 Task: Look for space in Khardah, India from 9th July, 2023 to 16th July, 2023 for 2 adults, 1 child in price range Rs.8000 to Rs.16000. Place can be entire place with 2 bedrooms having 2 beds and 1 bathroom. Property type can be house, flat, guest house. Booking option can be shelf check-in. Required host language is English.
Action: Mouse moved to (465, 76)
Screenshot: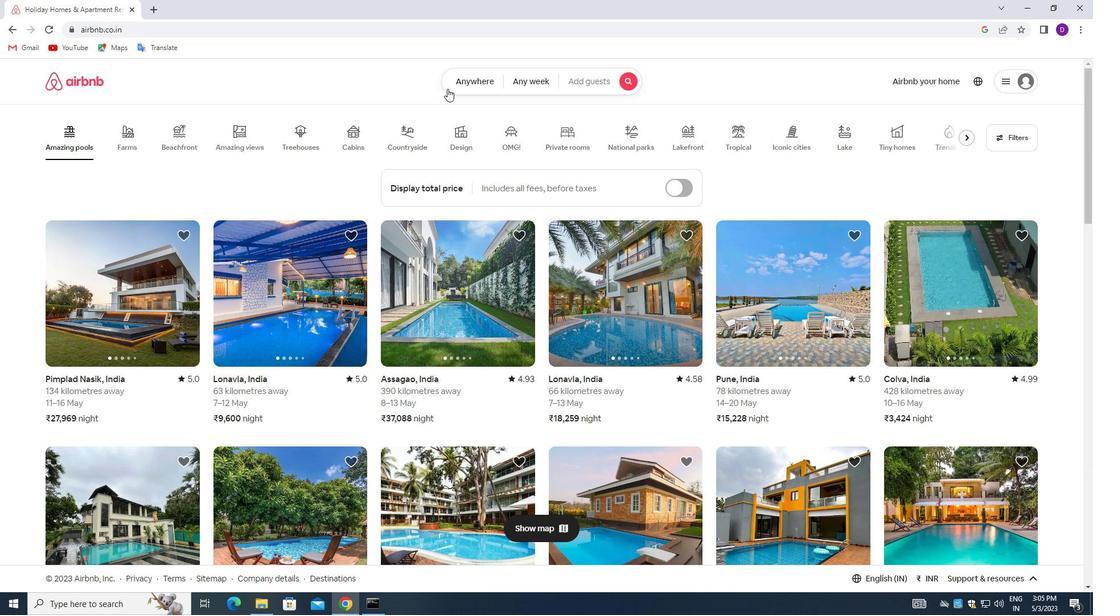 
Action: Mouse pressed left at (465, 76)
Screenshot: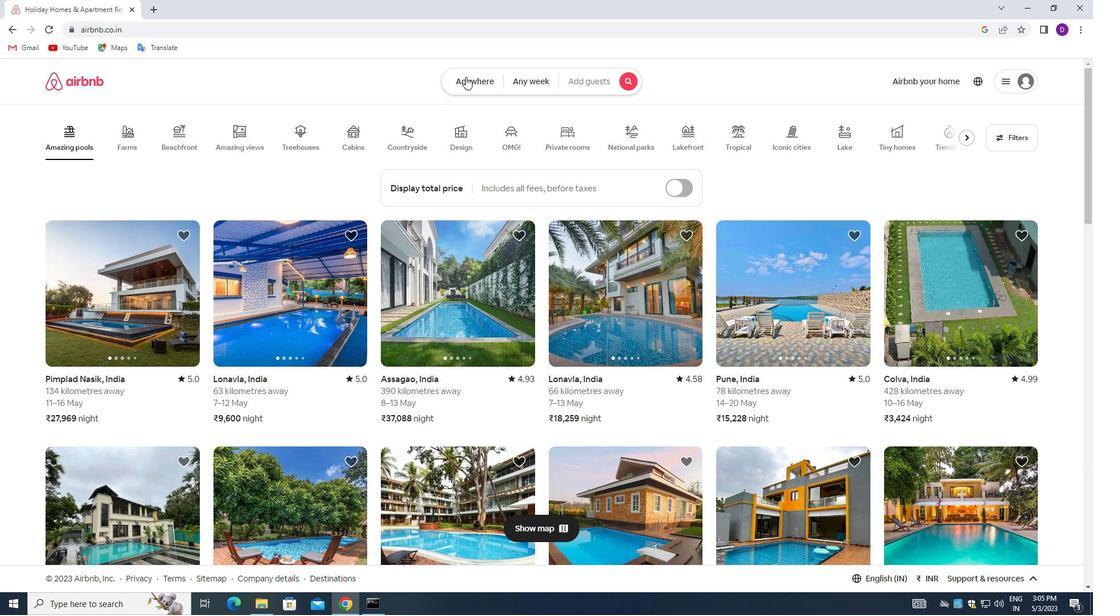 
Action: Mouse moved to (362, 129)
Screenshot: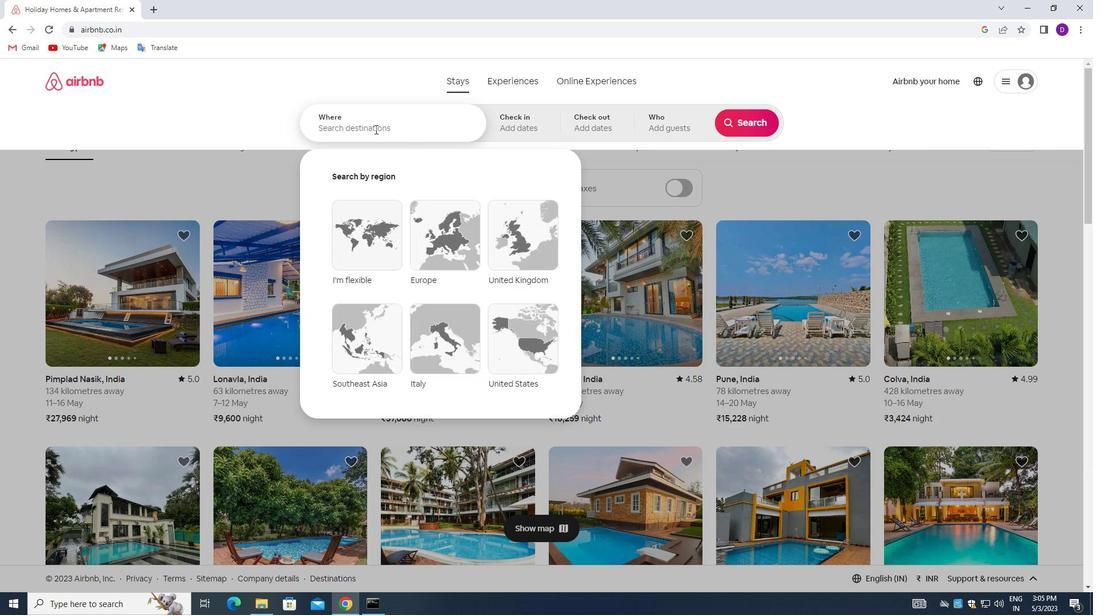 
Action: Mouse pressed left at (362, 129)
Screenshot: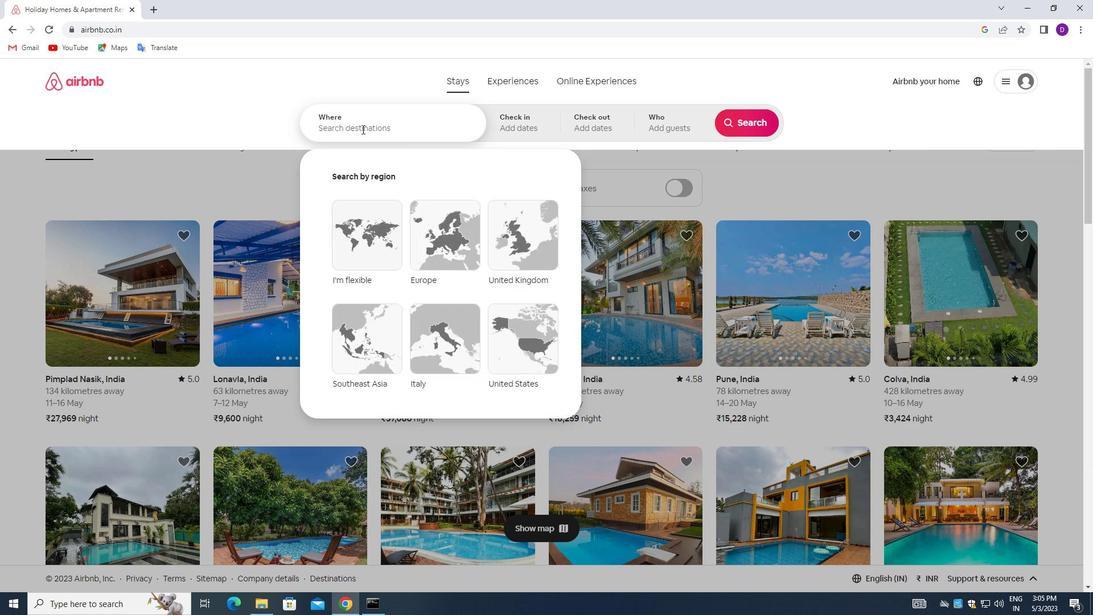
Action: Mouse moved to (250, 109)
Screenshot: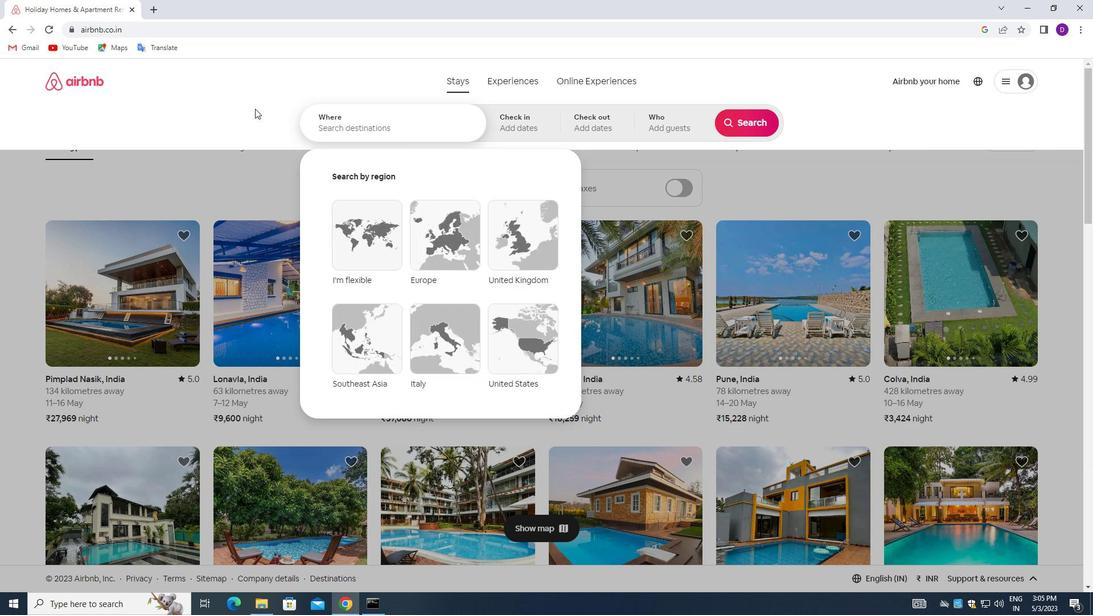
Action: Key pressed <Key.shift>KHARDAH,<Key.space><Key.shift>INDIA<Key.enter>
Screenshot: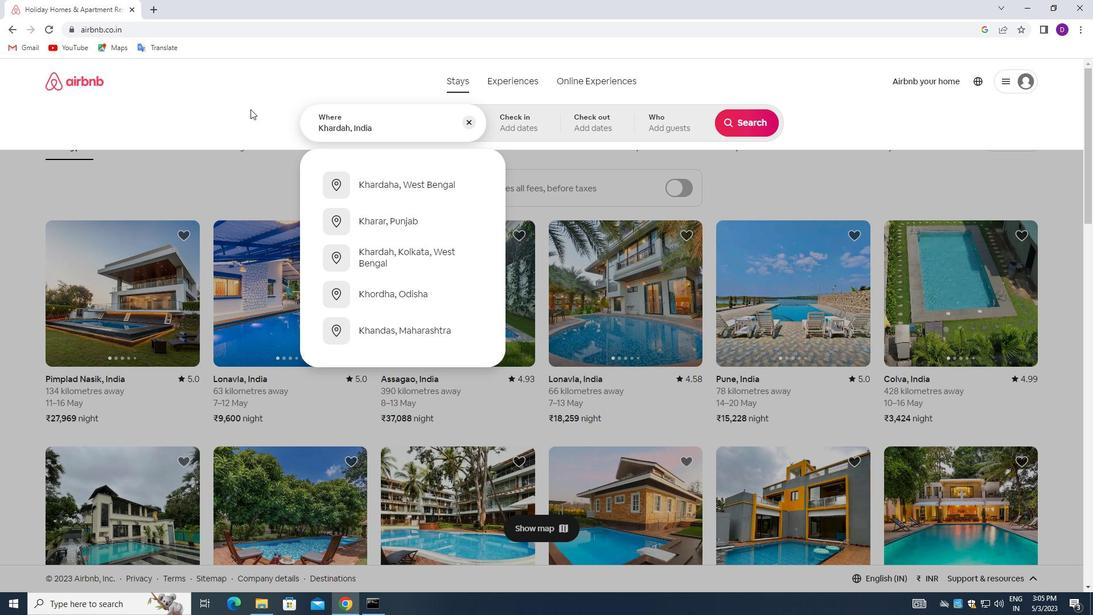
Action: Mouse moved to (740, 215)
Screenshot: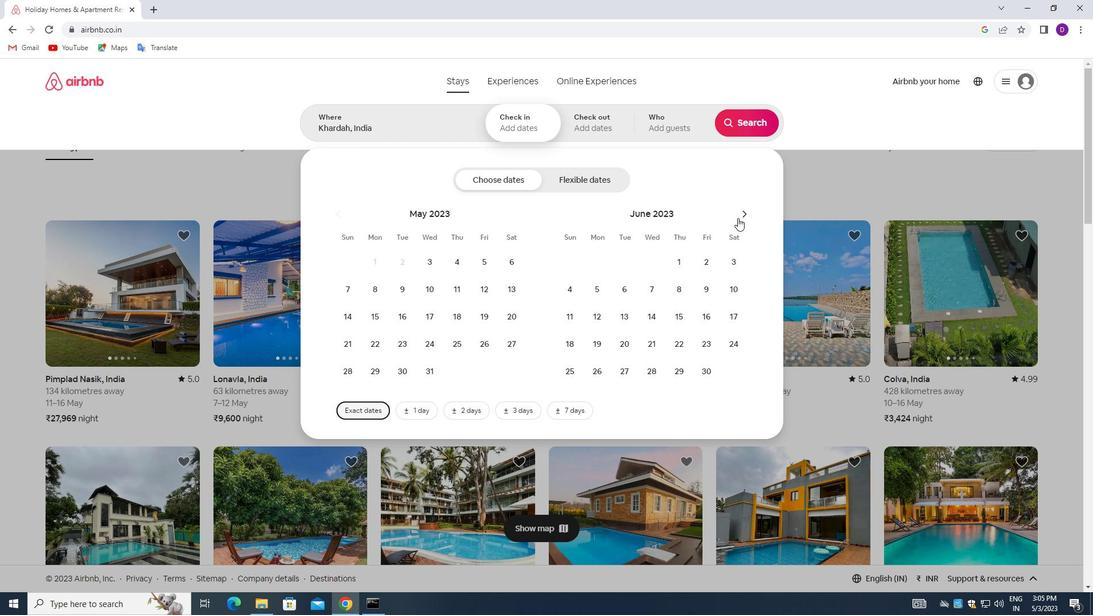 
Action: Mouse pressed left at (740, 215)
Screenshot: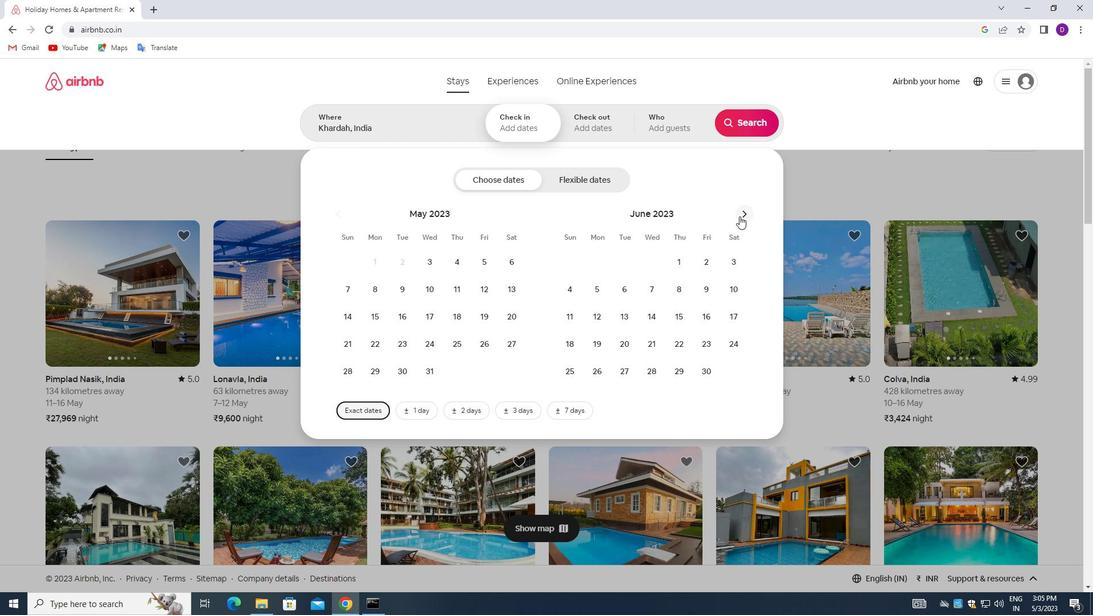 
Action: Mouse moved to (573, 313)
Screenshot: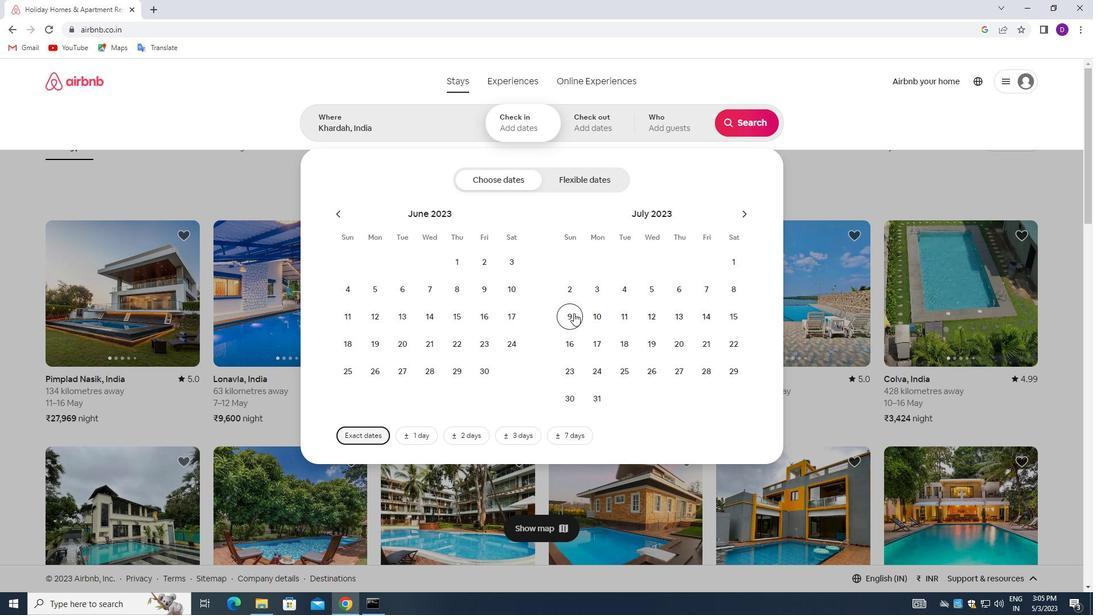 
Action: Mouse pressed left at (573, 313)
Screenshot: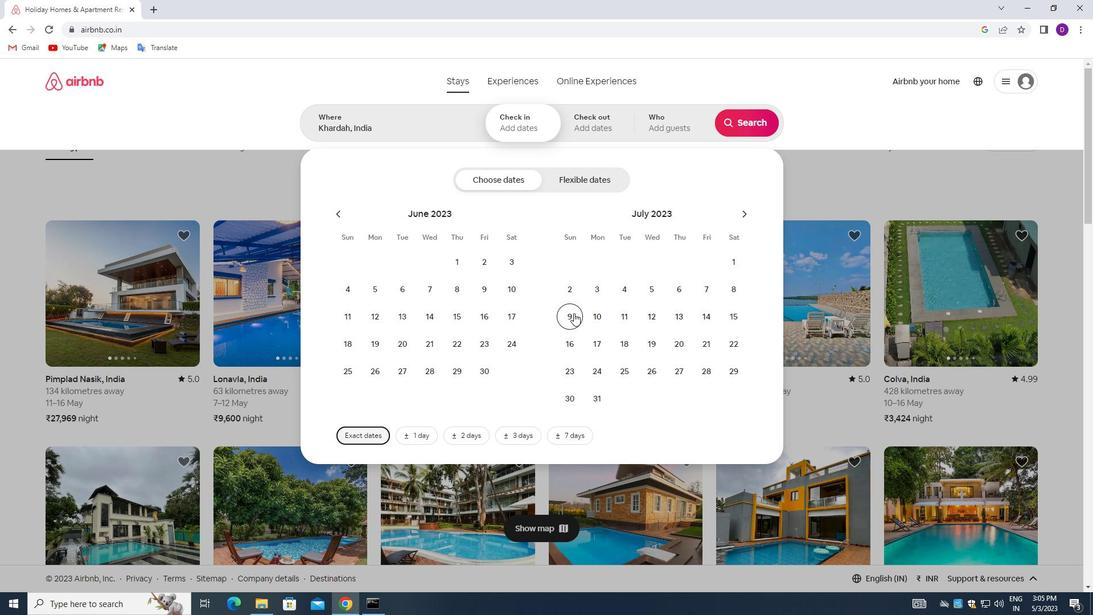 
Action: Mouse moved to (572, 341)
Screenshot: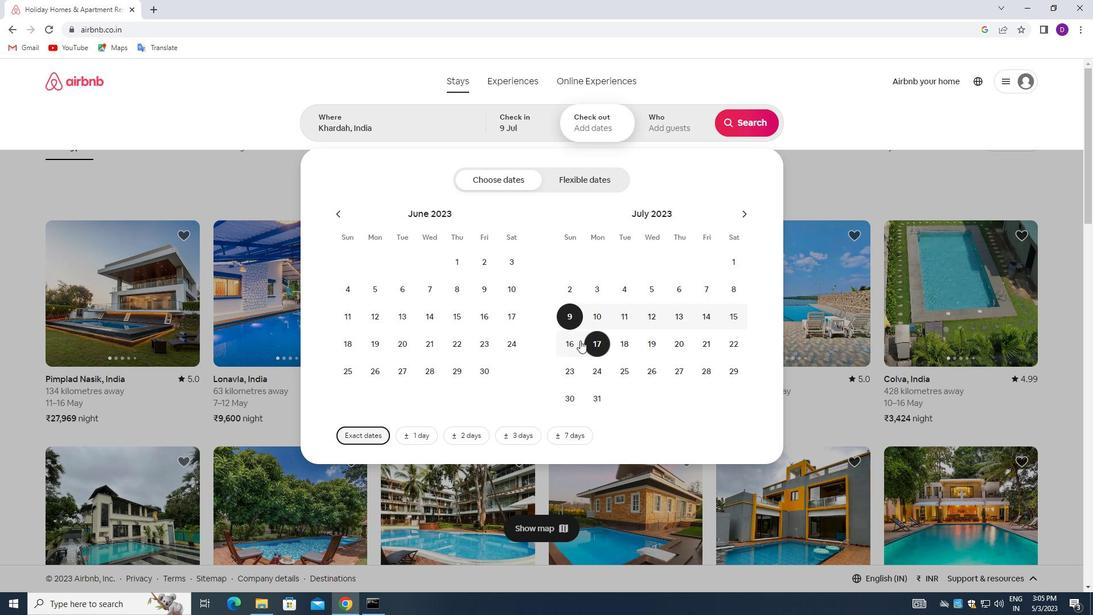 
Action: Mouse pressed left at (572, 341)
Screenshot: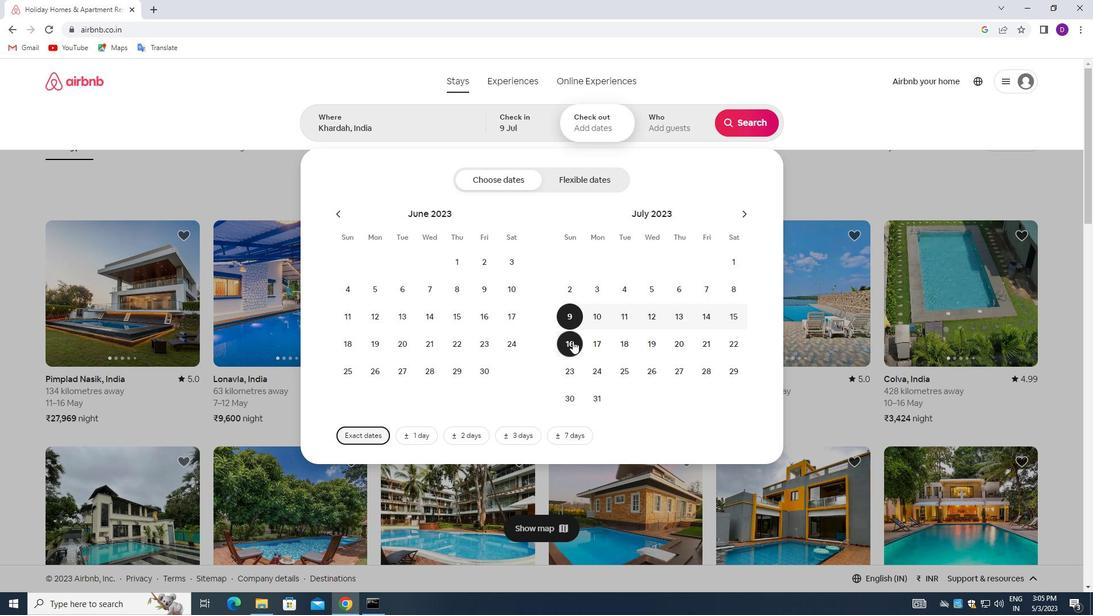 
Action: Mouse moved to (660, 124)
Screenshot: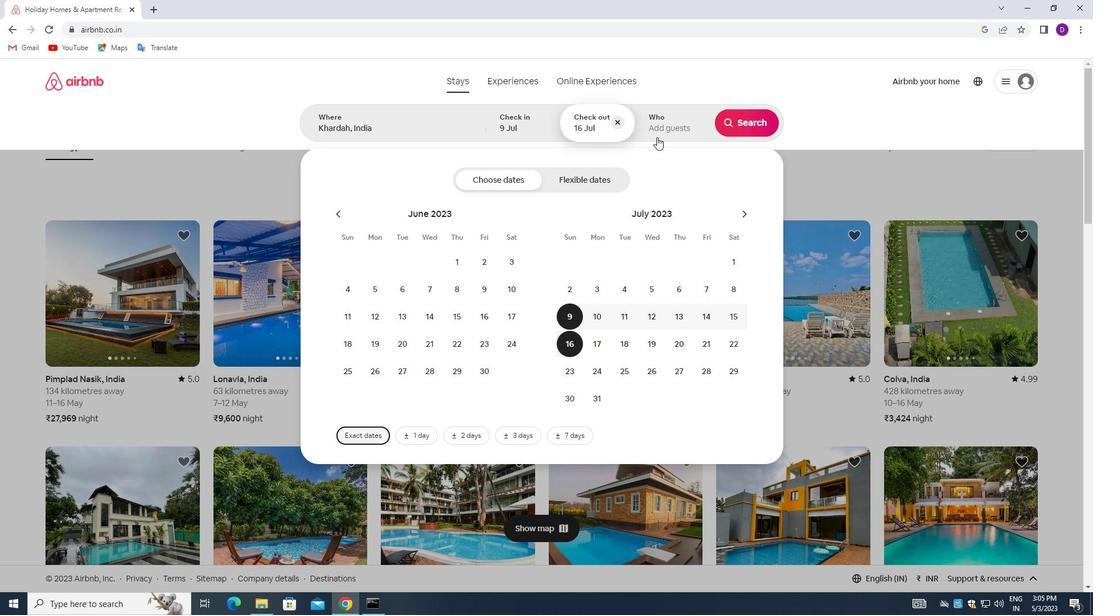 
Action: Mouse pressed left at (660, 124)
Screenshot: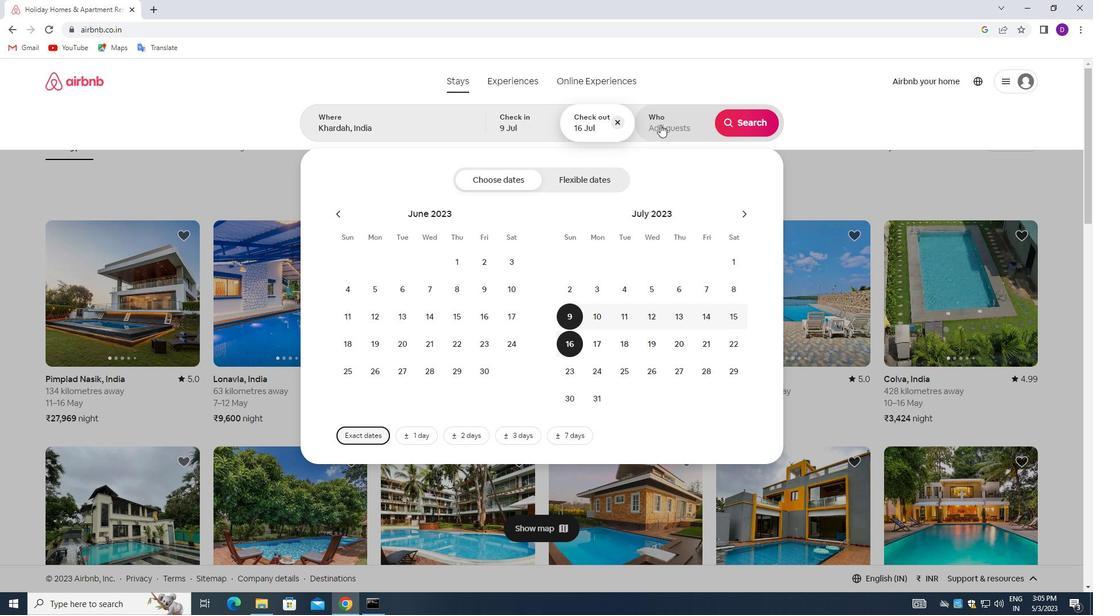 
Action: Mouse moved to (755, 182)
Screenshot: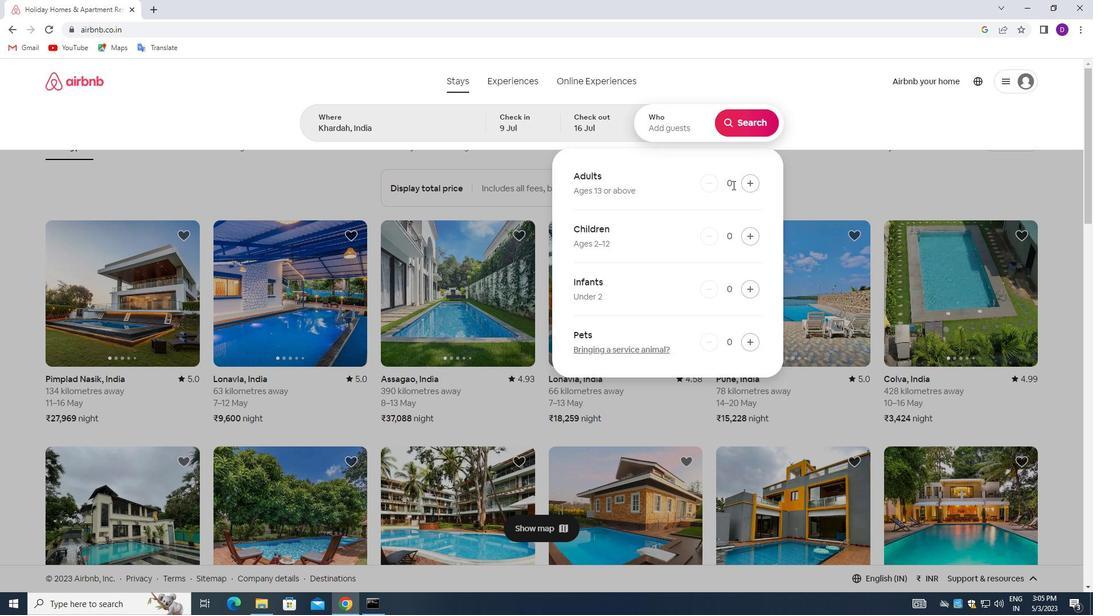 
Action: Mouse pressed left at (755, 182)
Screenshot: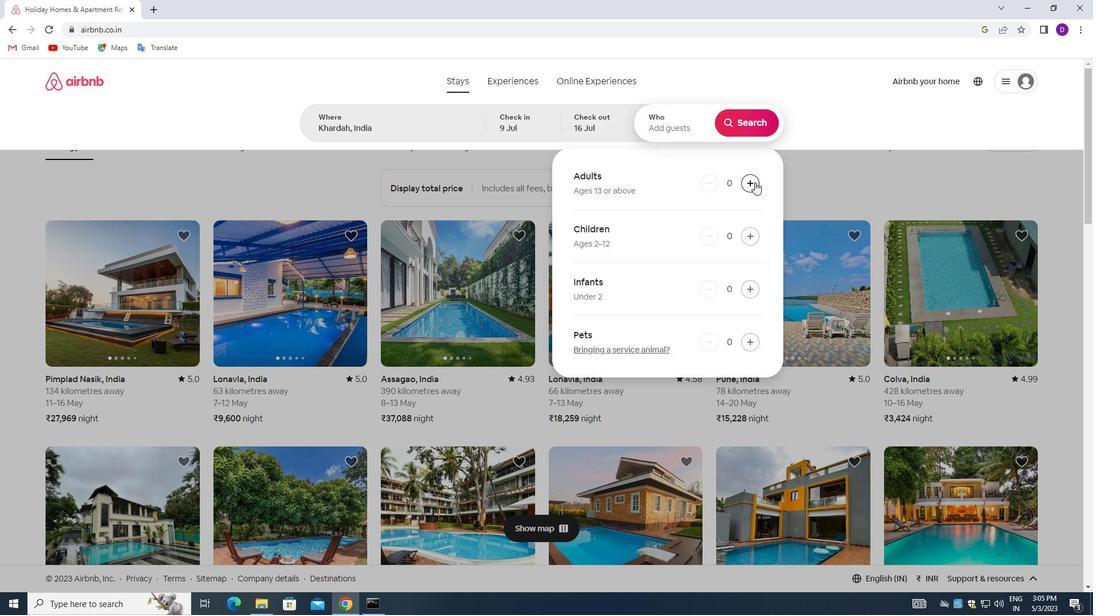 
Action: Mouse pressed left at (755, 182)
Screenshot: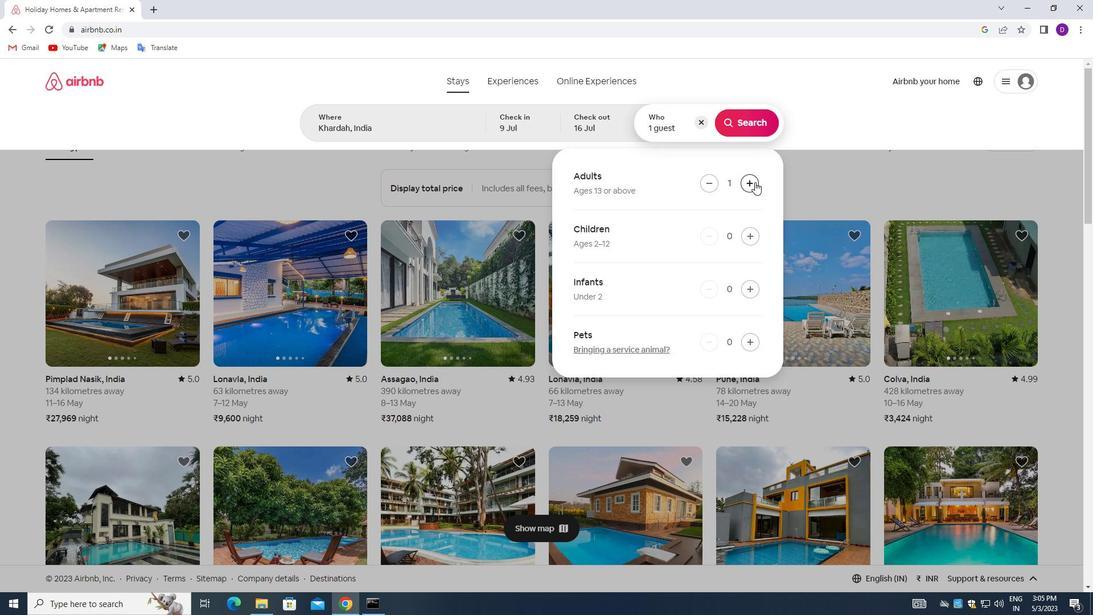 
Action: Mouse moved to (749, 235)
Screenshot: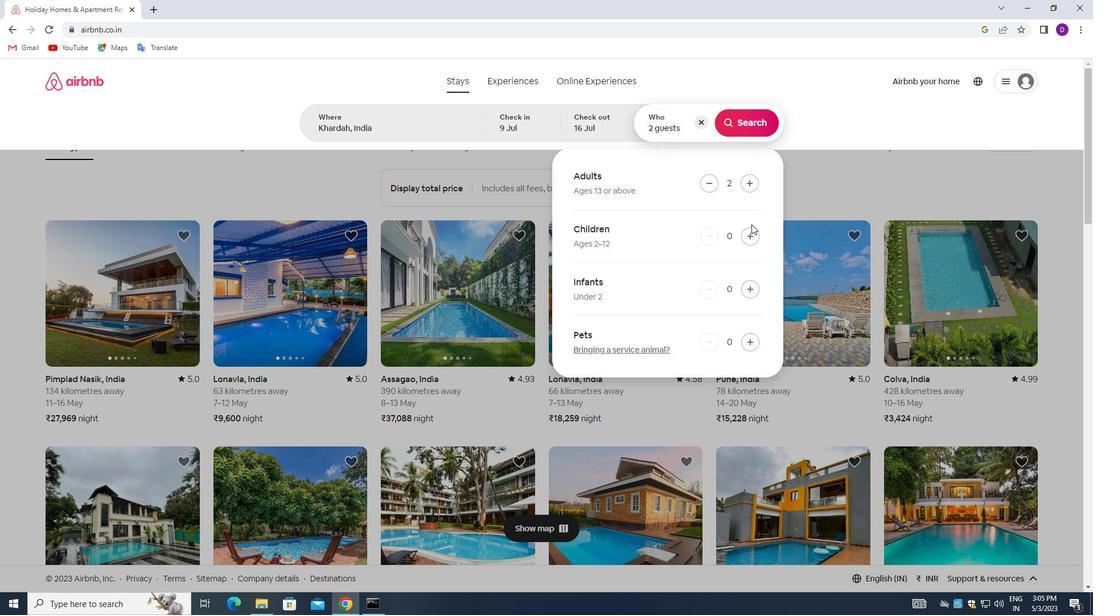 
Action: Mouse pressed left at (749, 235)
Screenshot: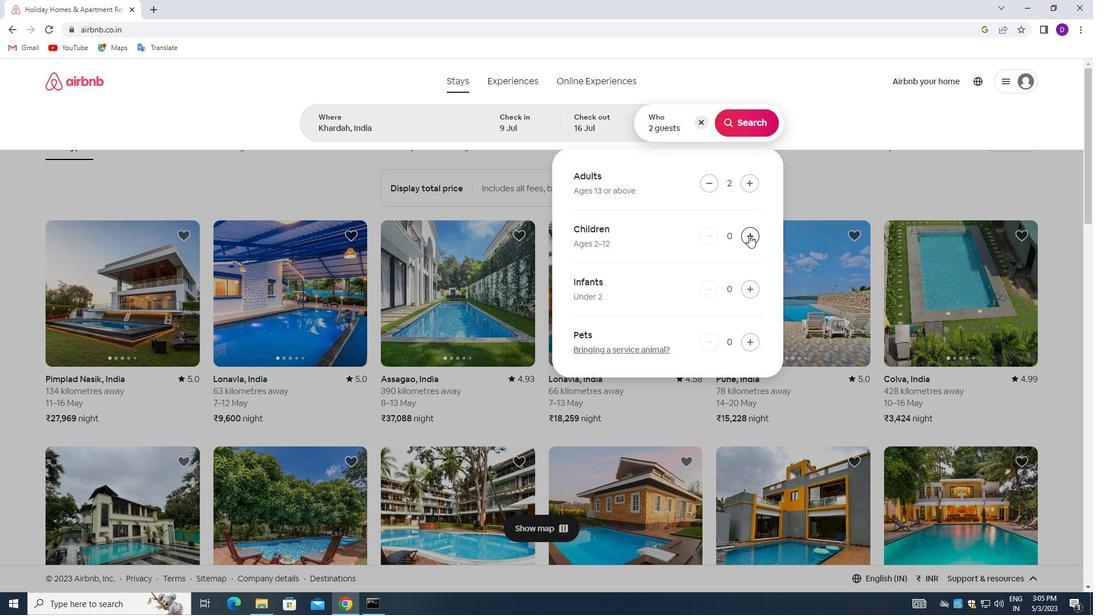 
Action: Mouse moved to (739, 120)
Screenshot: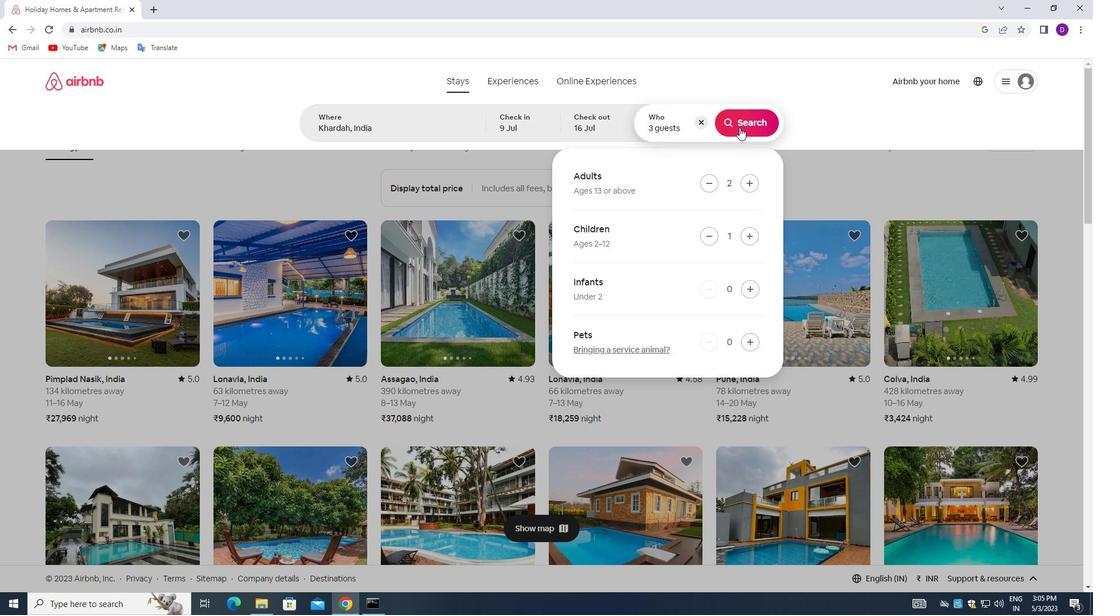 
Action: Mouse pressed left at (739, 120)
Screenshot: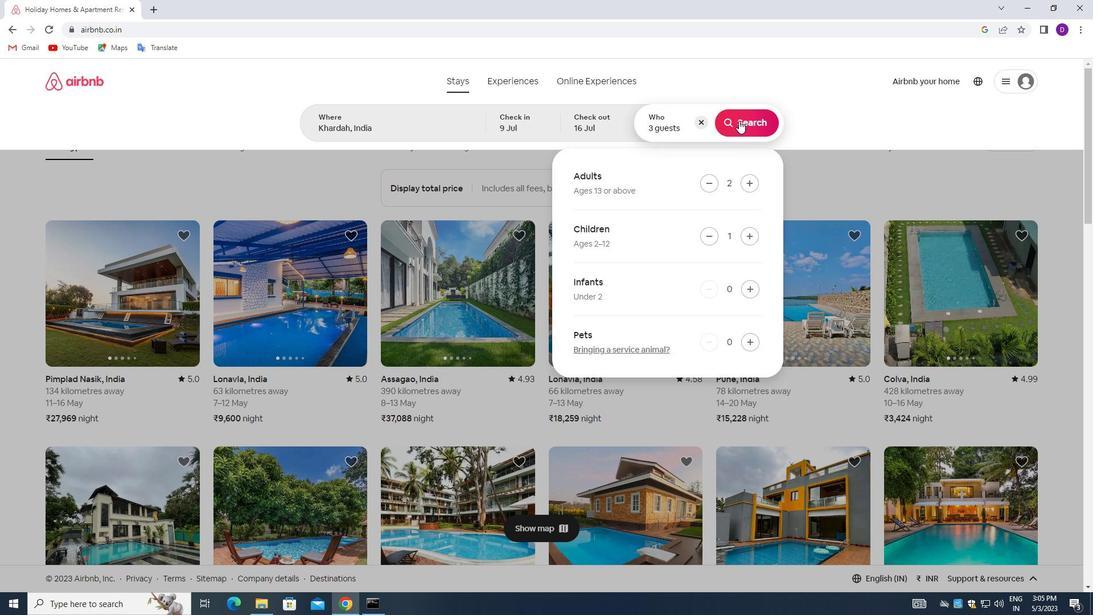 
Action: Mouse moved to (1034, 128)
Screenshot: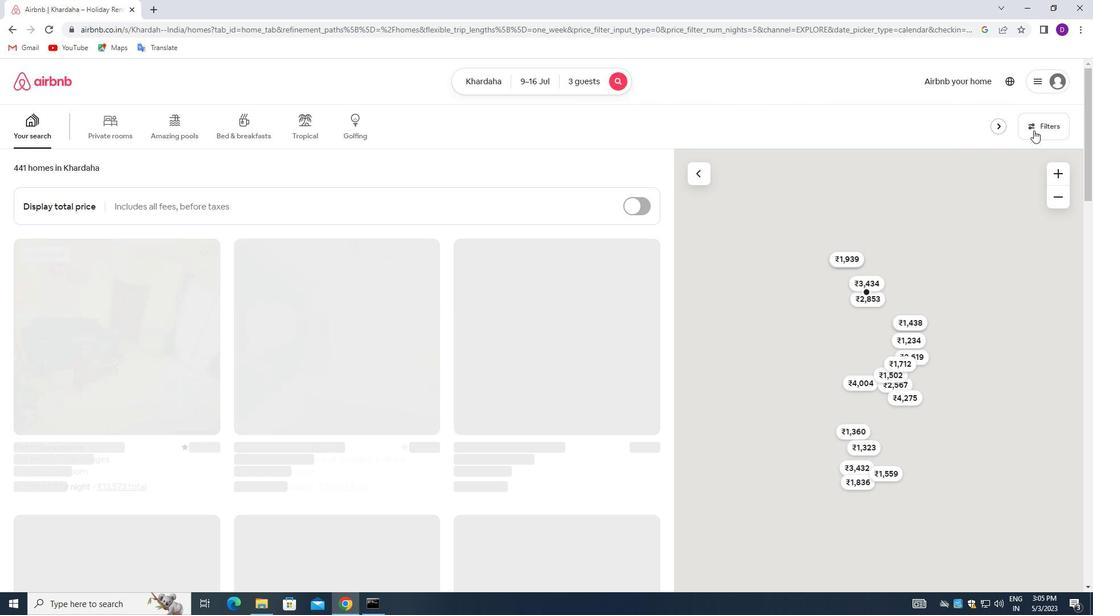 
Action: Mouse pressed left at (1034, 128)
Screenshot: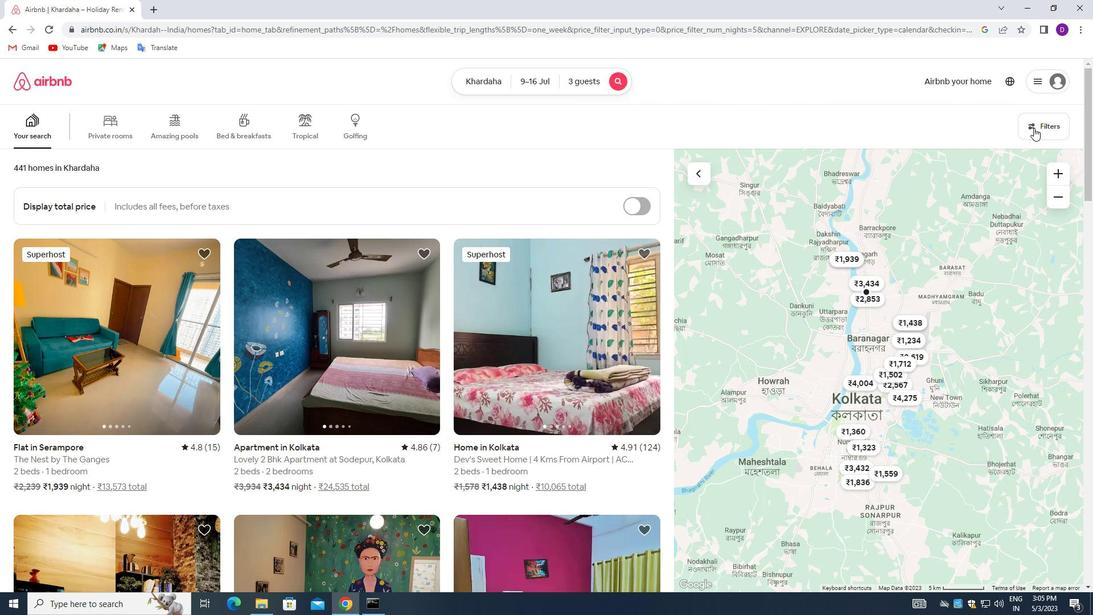 
Action: Mouse moved to (393, 272)
Screenshot: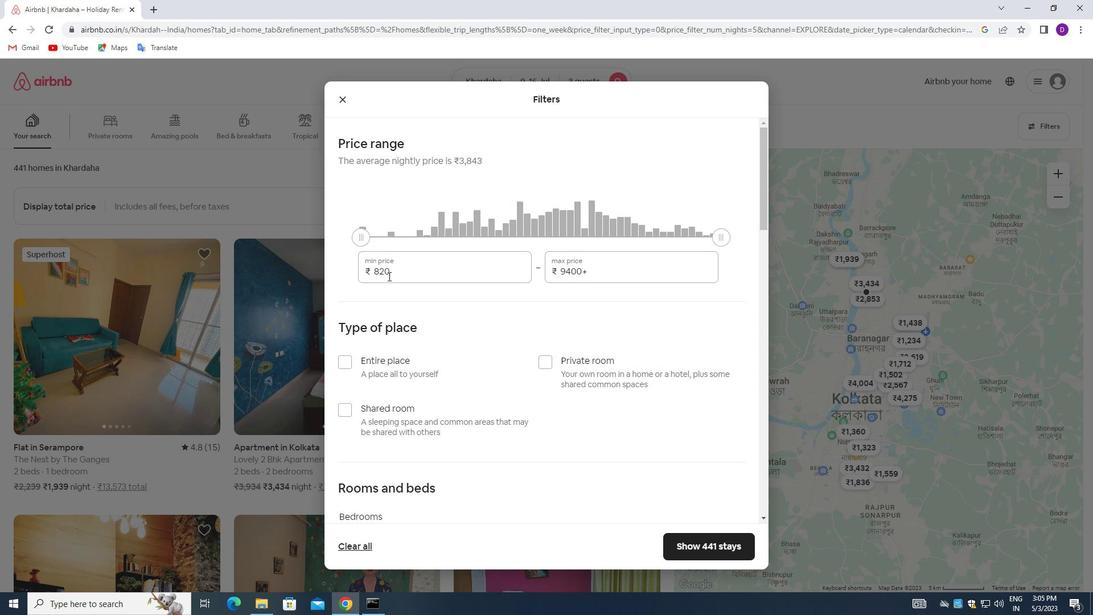 
Action: Mouse pressed left at (393, 272)
Screenshot: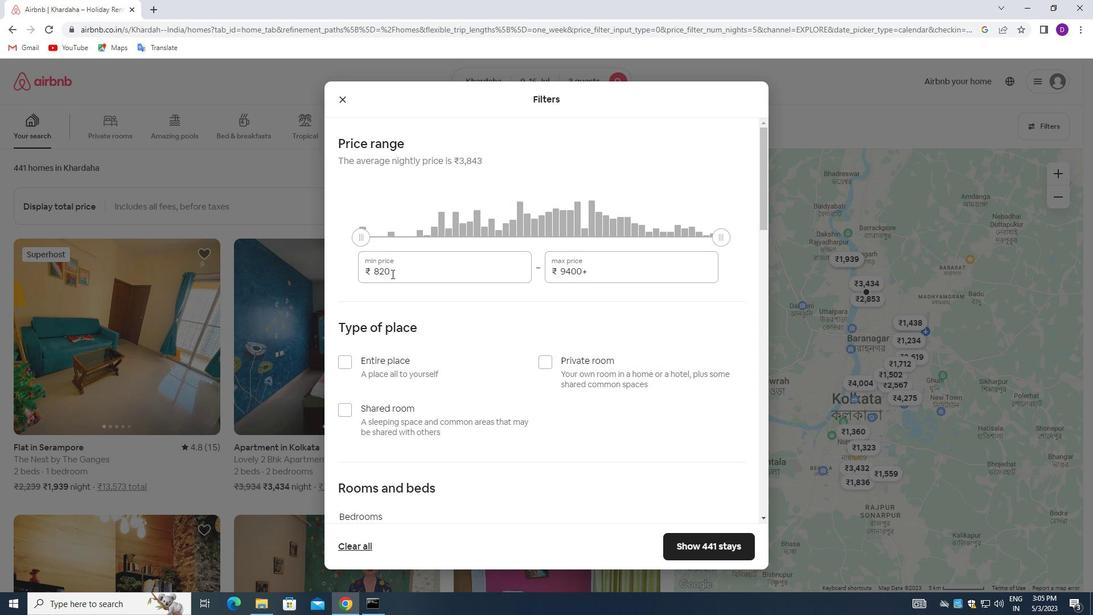 
Action: Mouse pressed left at (393, 272)
Screenshot: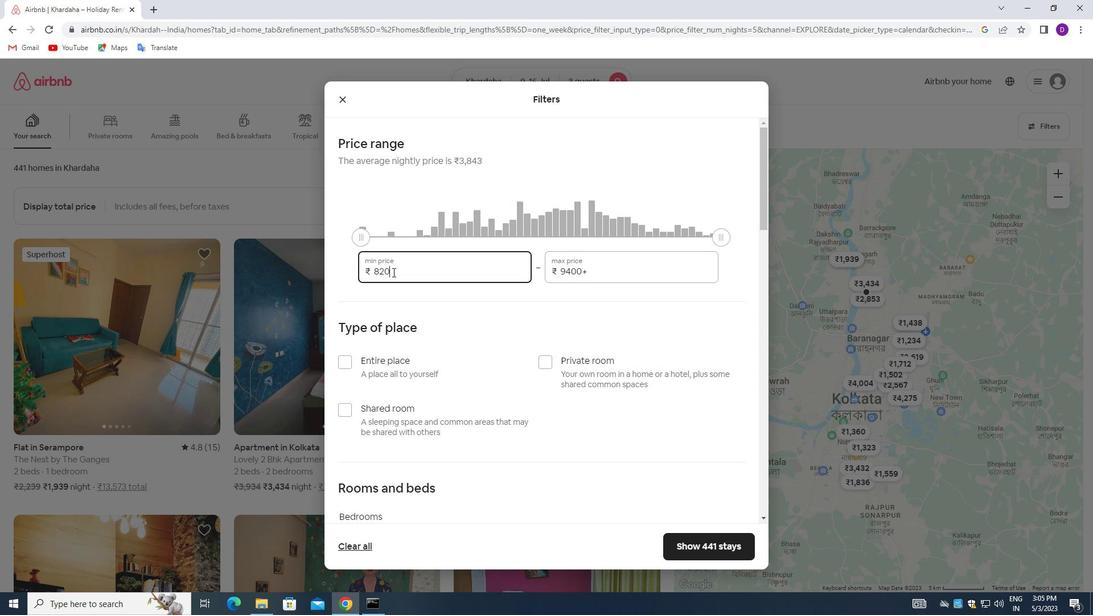 
Action: Key pressed 8000<Key.tab>16000
Screenshot: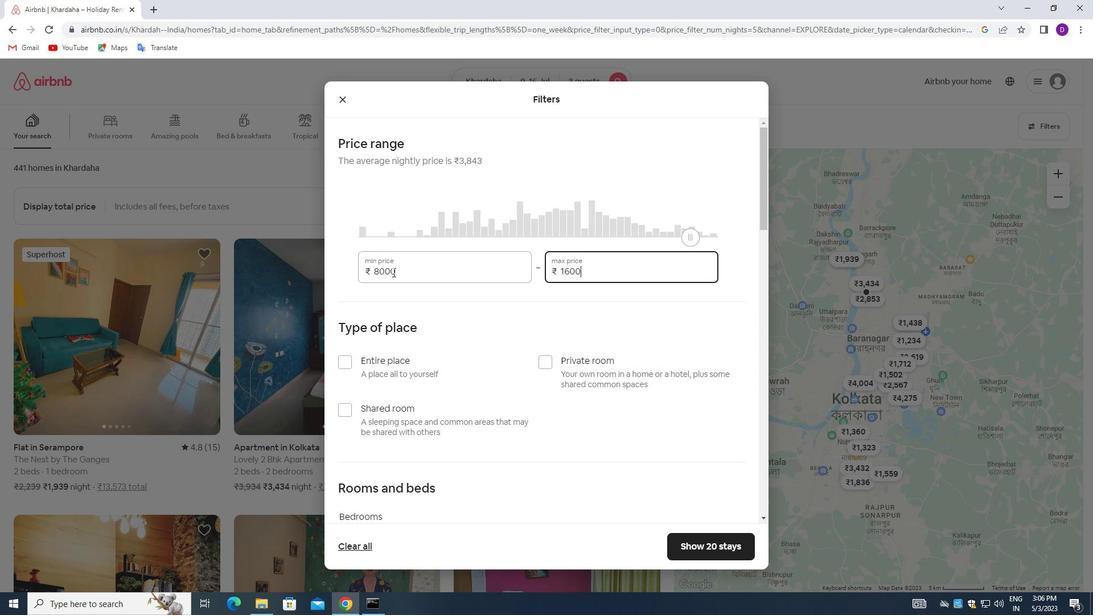 
Action: Mouse moved to (512, 394)
Screenshot: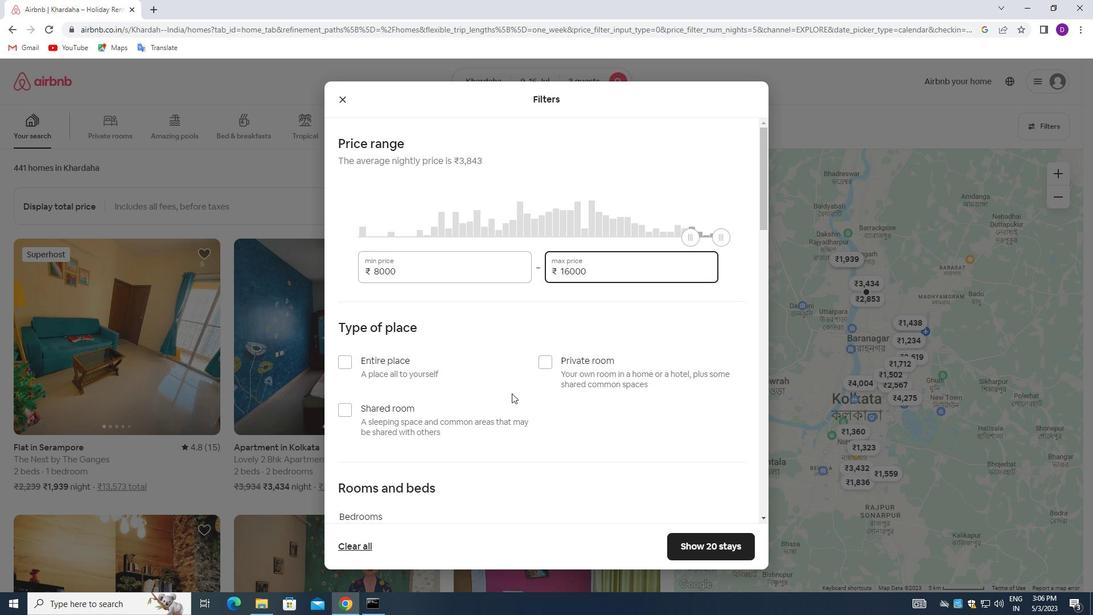 
Action: Mouse scrolled (512, 394) with delta (0, 0)
Screenshot: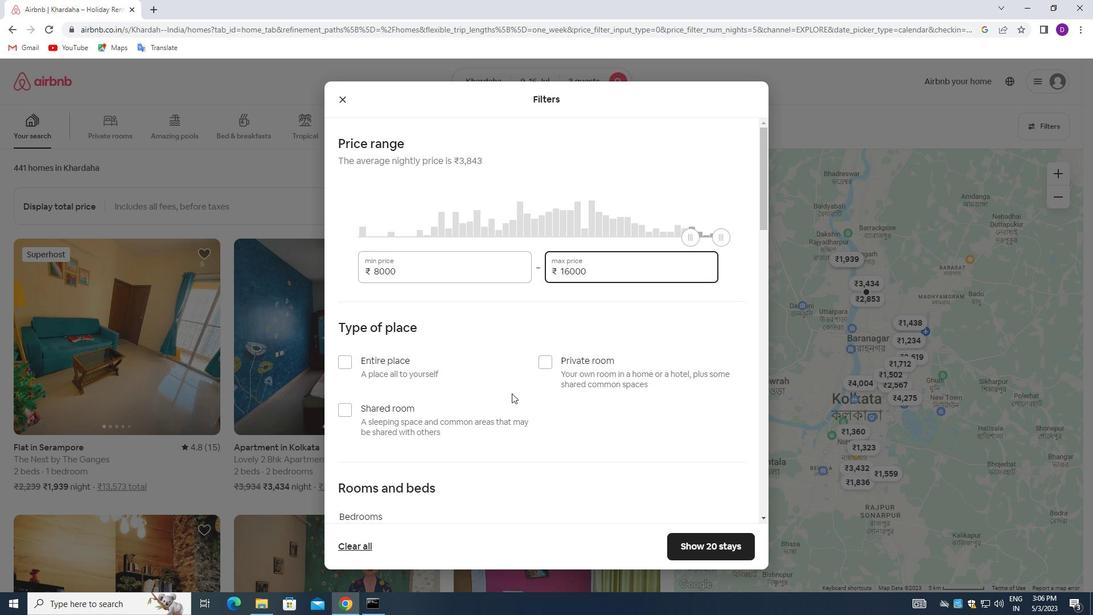 
Action: Mouse moved to (340, 304)
Screenshot: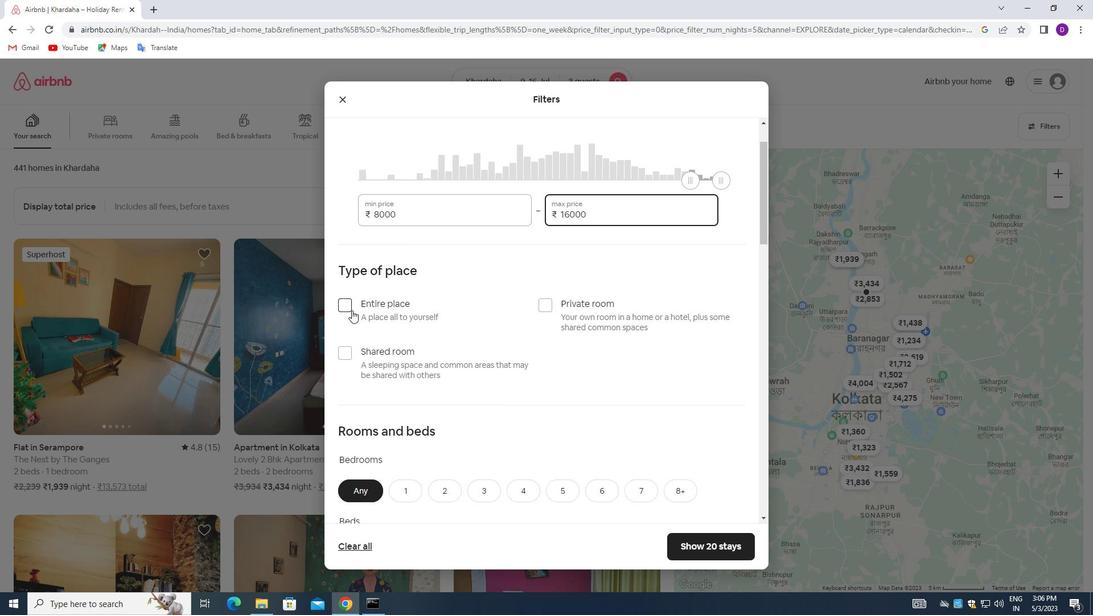
Action: Mouse pressed left at (340, 304)
Screenshot: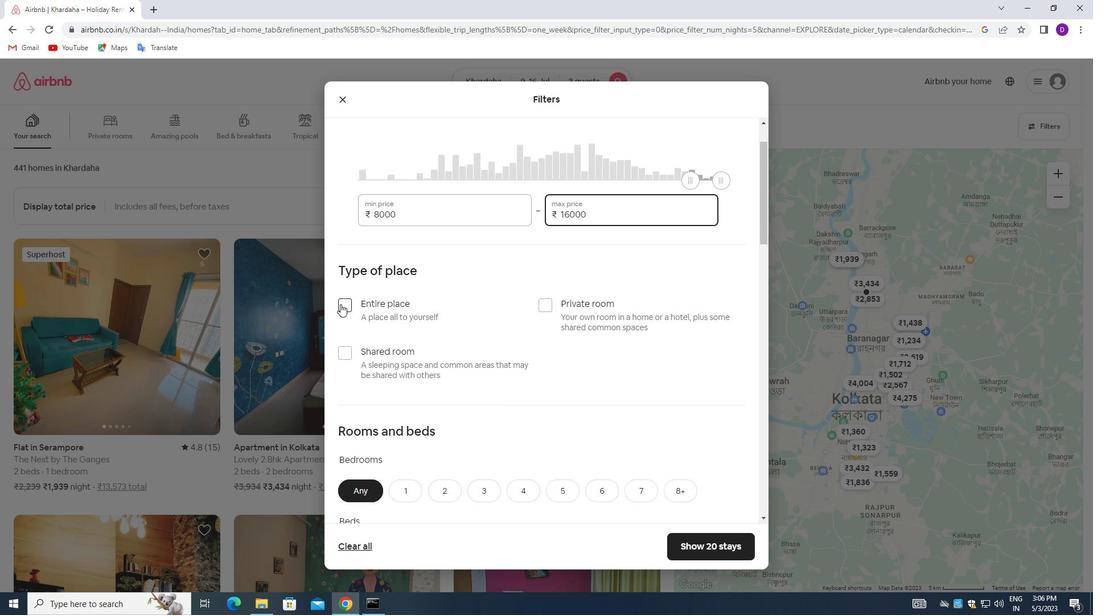 
Action: Mouse moved to (482, 329)
Screenshot: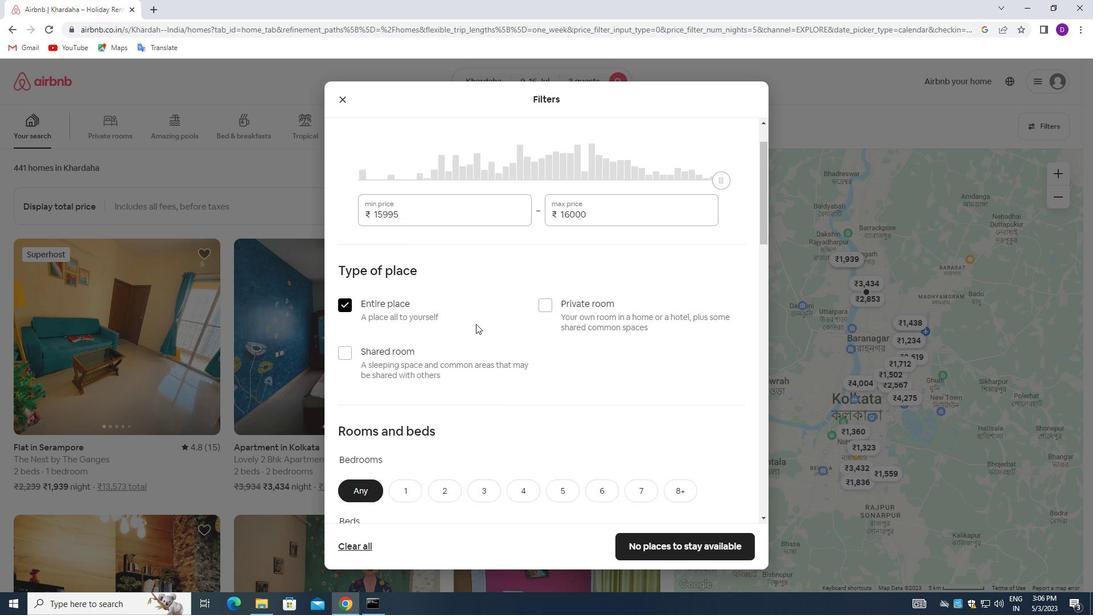 
Action: Mouse scrolled (482, 329) with delta (0, 0)
Screenshot: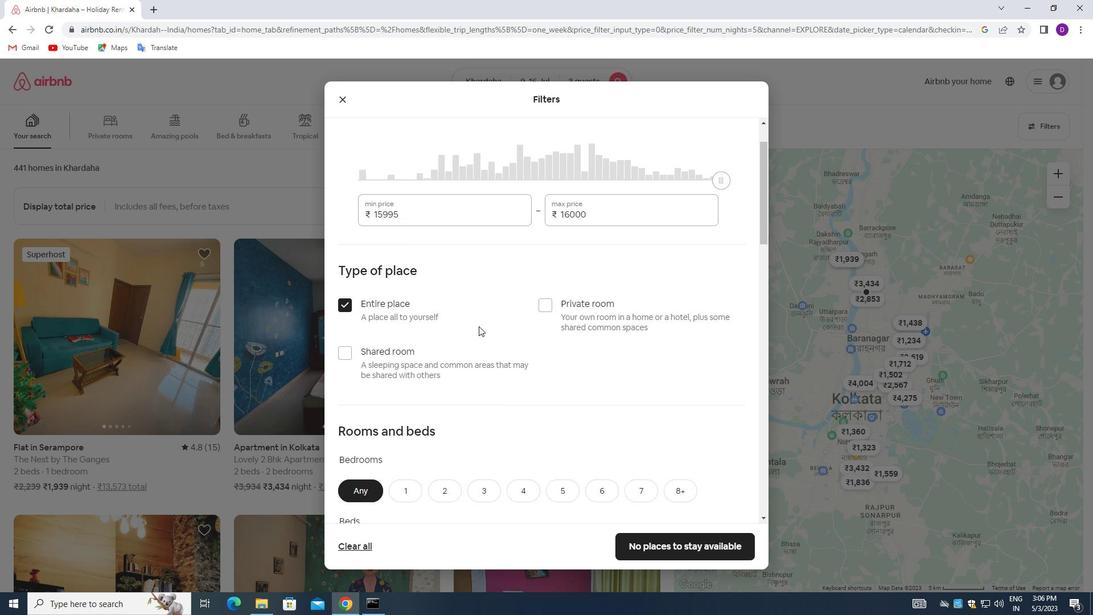
Action: Mouse moved to (483, 335)
Screenshot: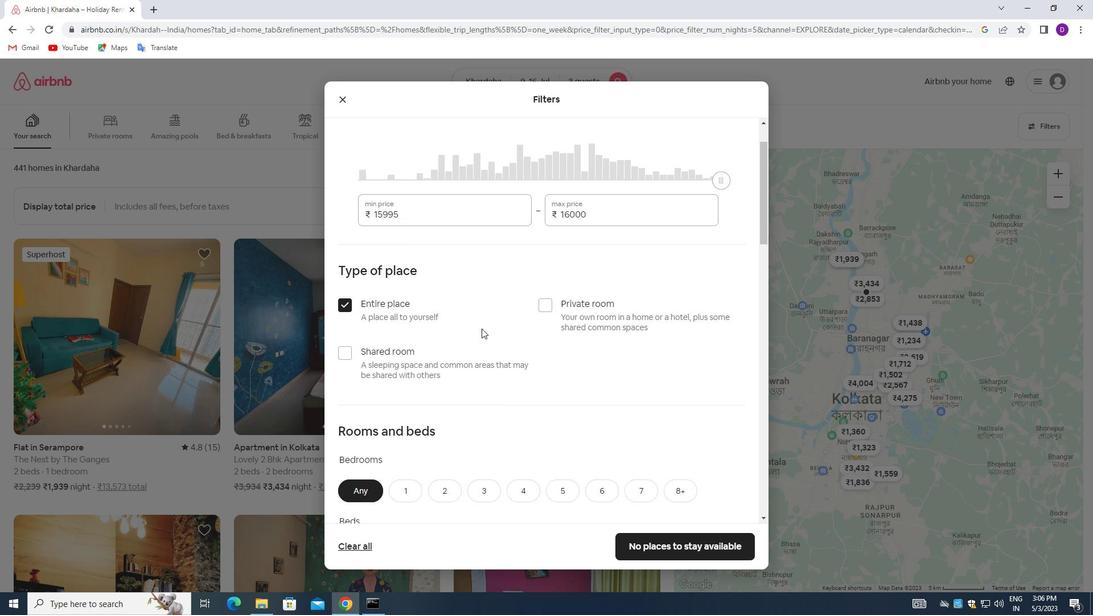 
Action: Mouse scrolled (483, 334) with delta (0, 0)
Screenshot: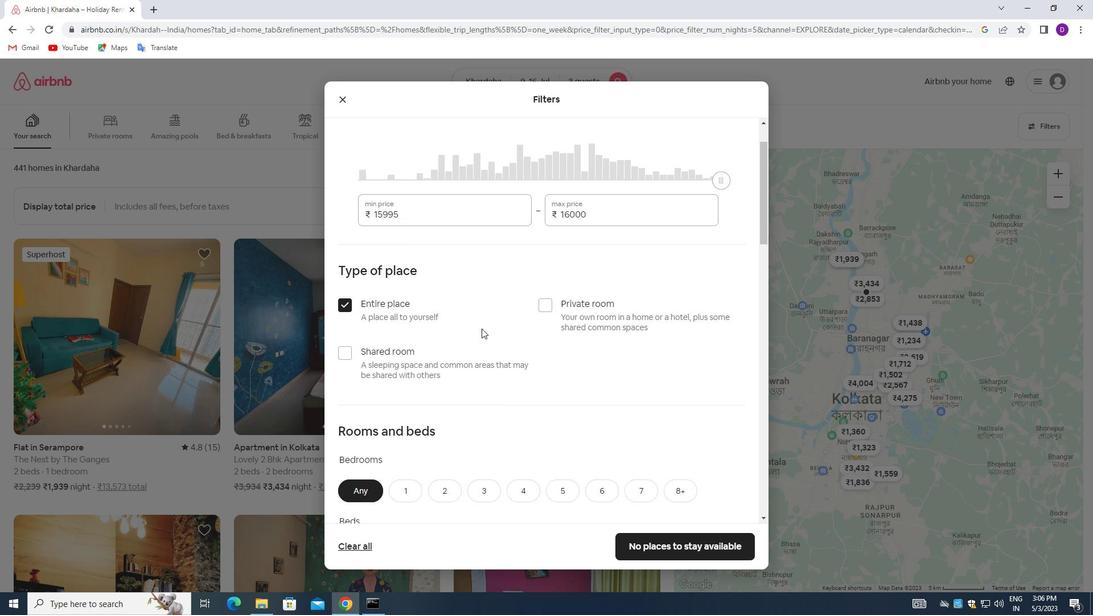 
Action: Mouse moved to (481, 346)
Screenshot: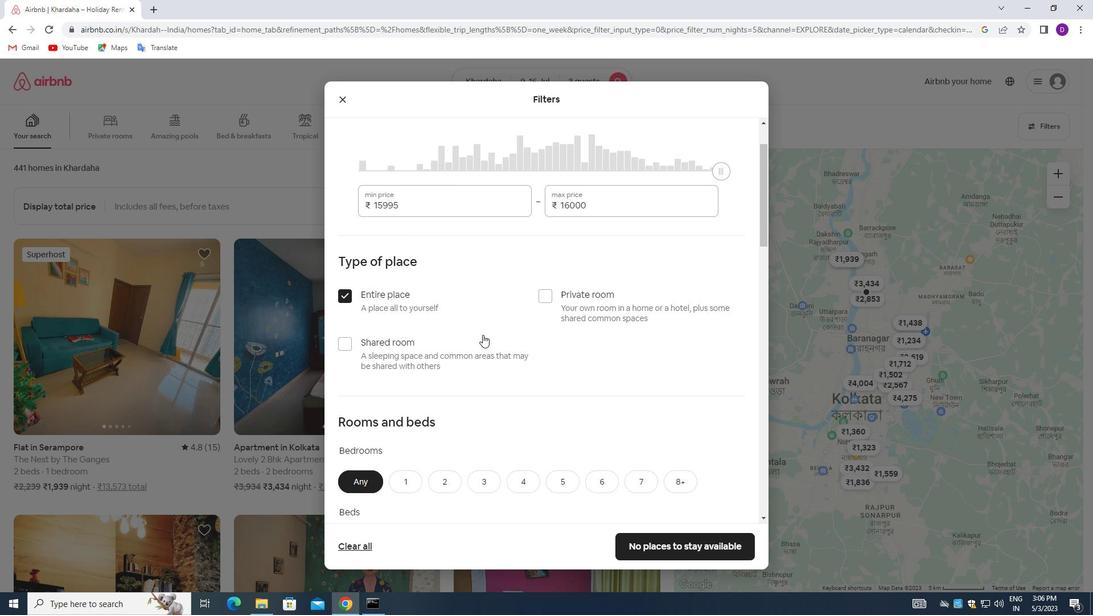 
Action: Mouse scrolled (481, 346) with delta (0, 0)
Screenshot: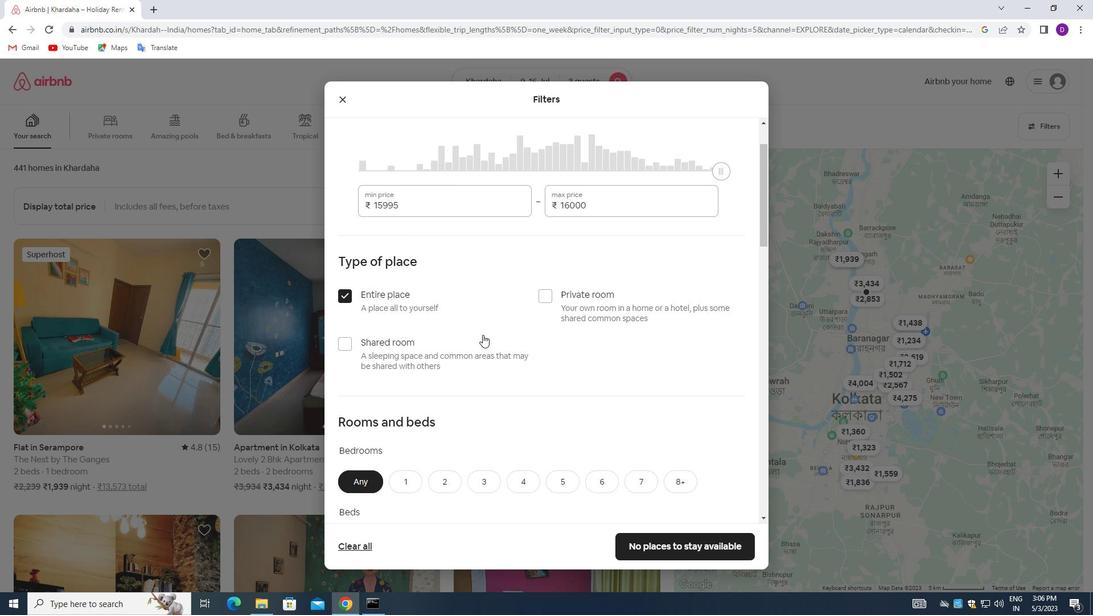 
Action: Mouse moved to (445, 325)
Screenshot: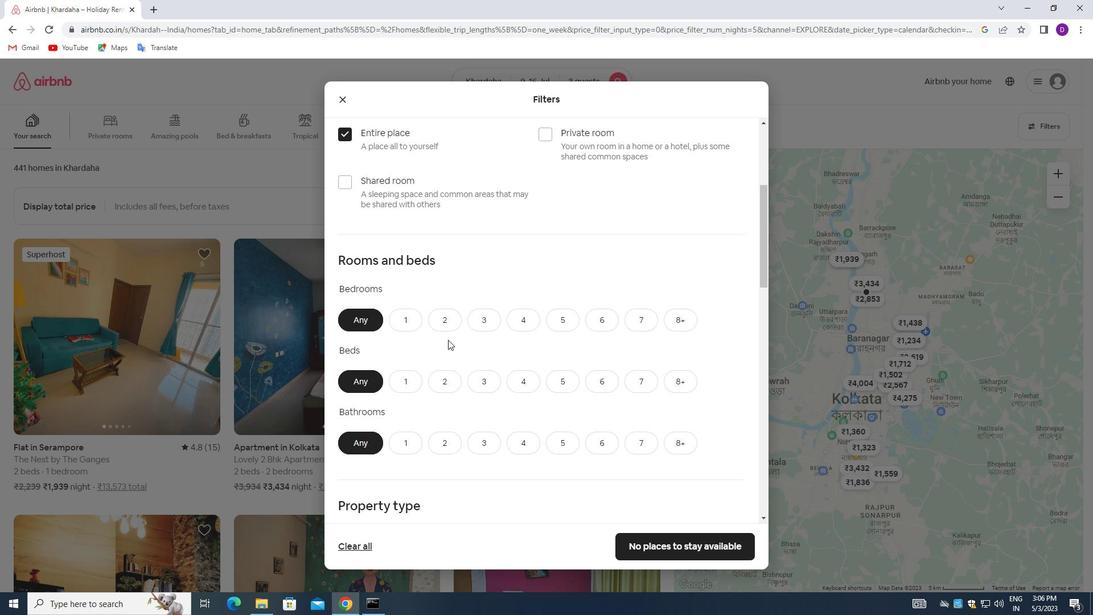 
Action: Mouse pressed left at (445, 325)
Screenshot: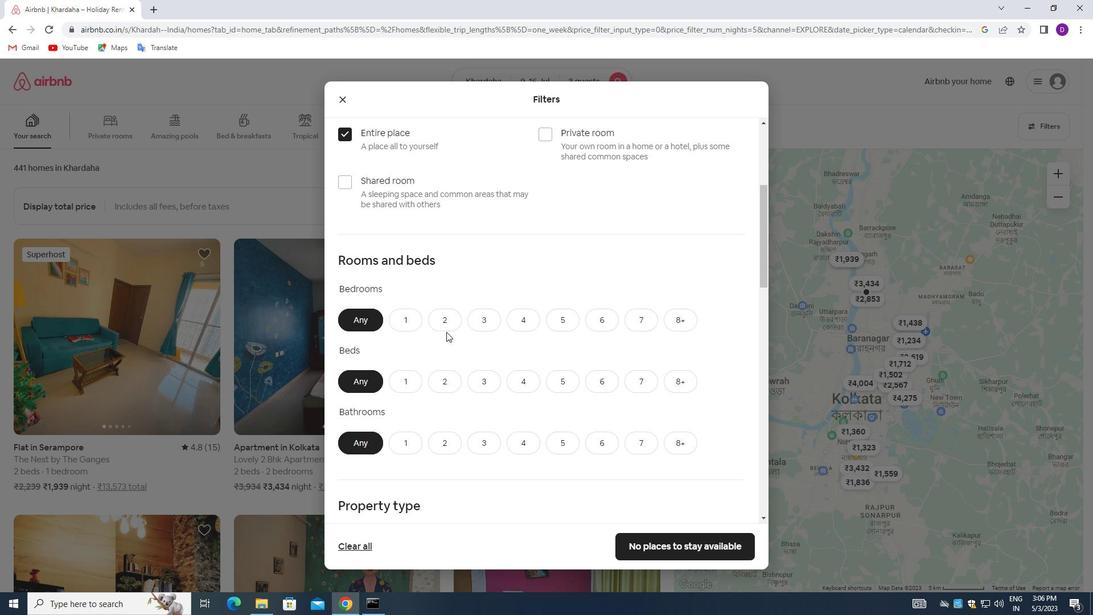 
Action: Mouse moved to (443, 375)
Screenshot: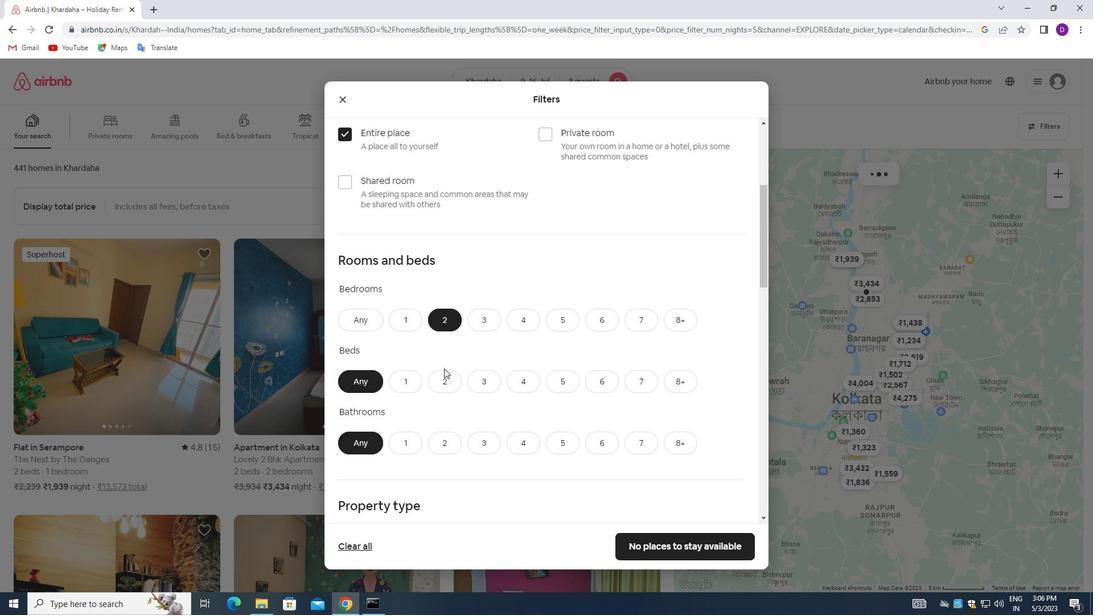 
Action: Mouse pressed left at (443, 375)
Screenshot: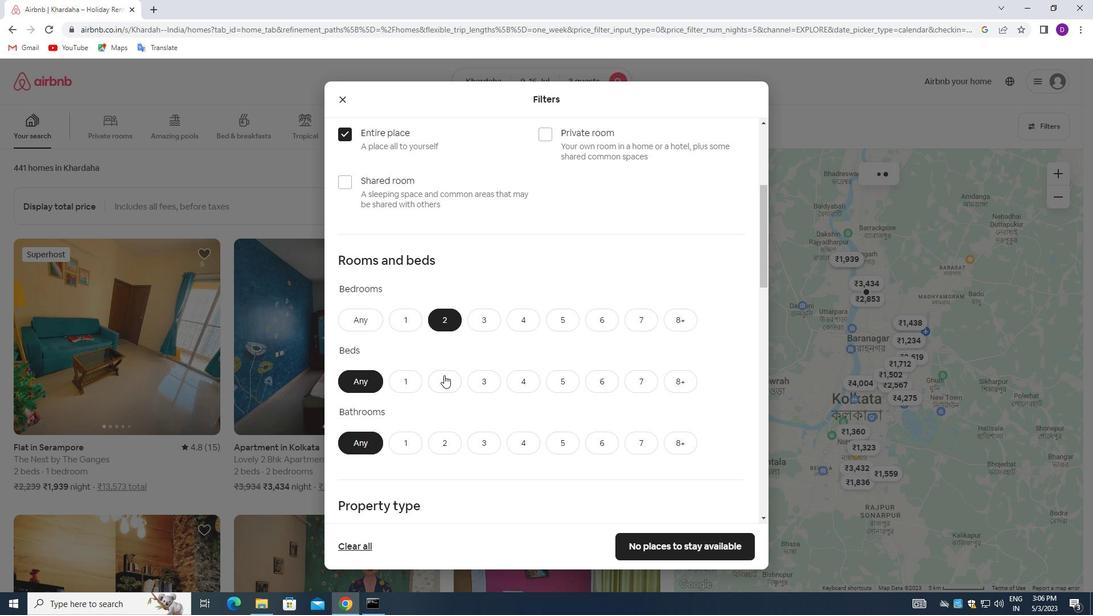 
Action: Mouse moved to (406, 440)
Screenshot: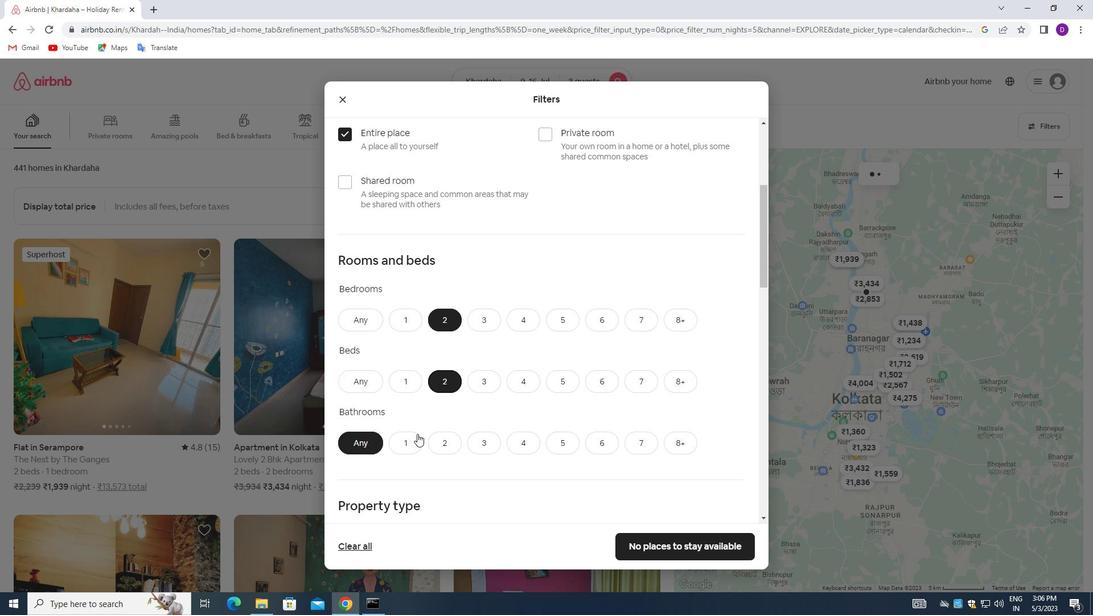 
Action: Mouse pressed left at (406, 440)
Screenshot: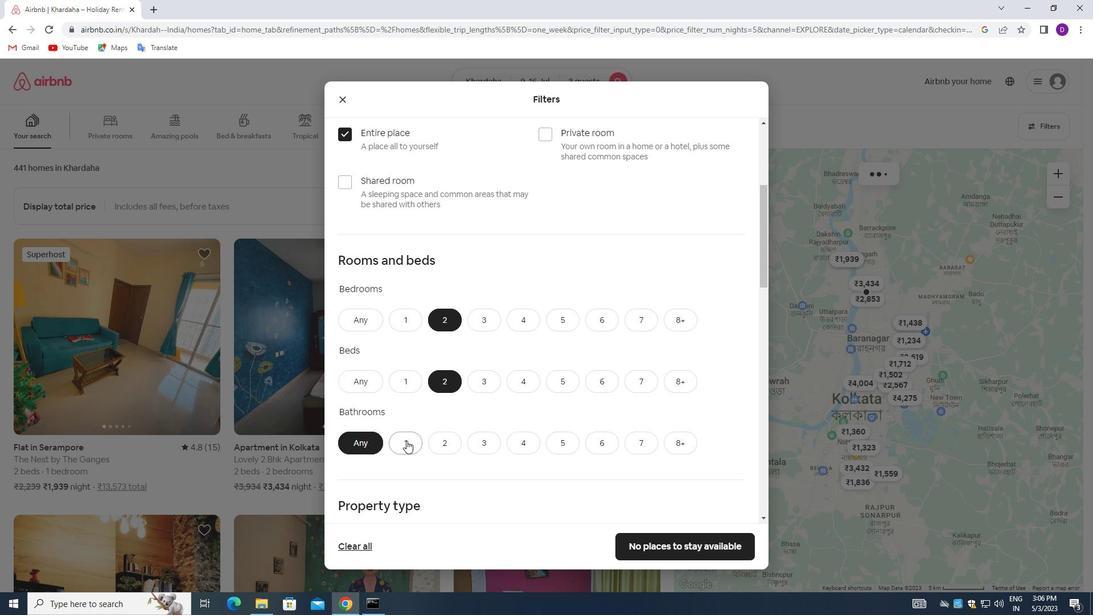 
Action: Mouse moved to (467, 356)
Screenshot: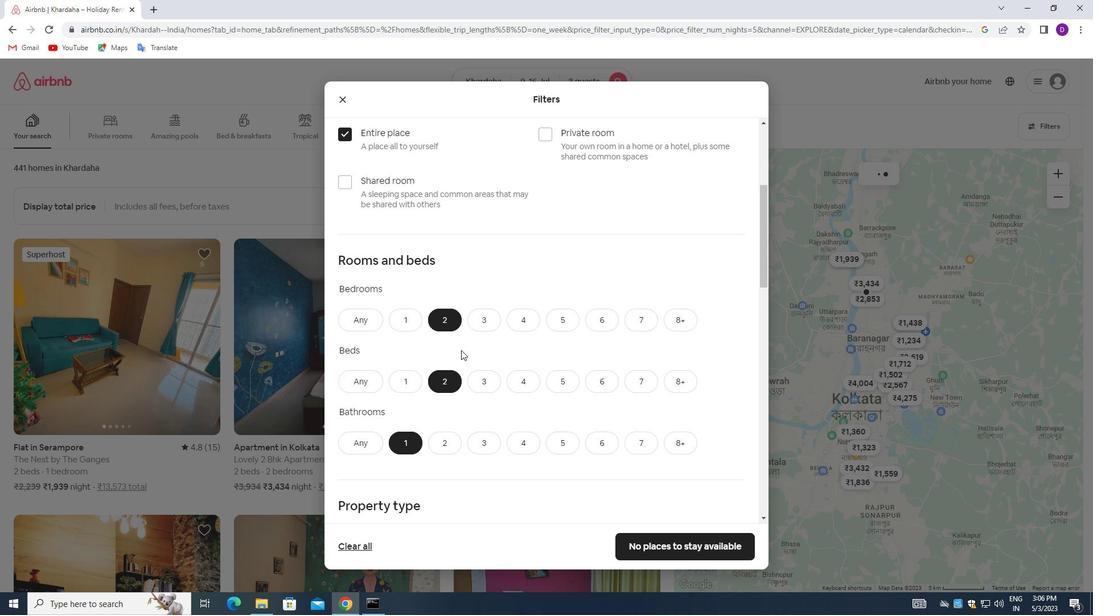 
Action: Mouse scrolled (467, 355) with delta (0, 0)
Screenshot: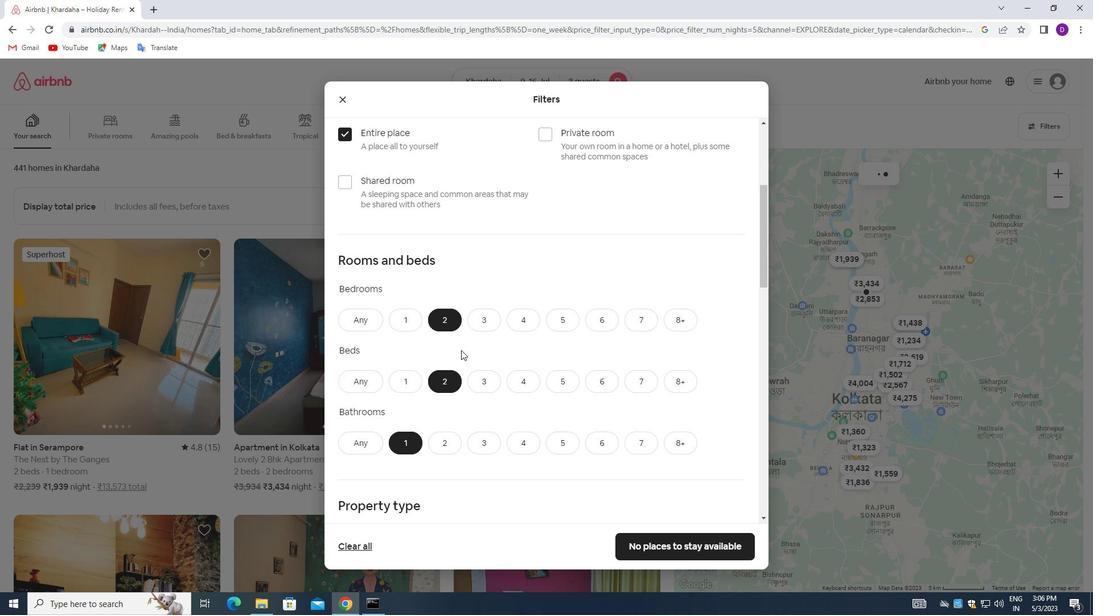 
Action: Mouse moved to (468, 356)
Screenshot: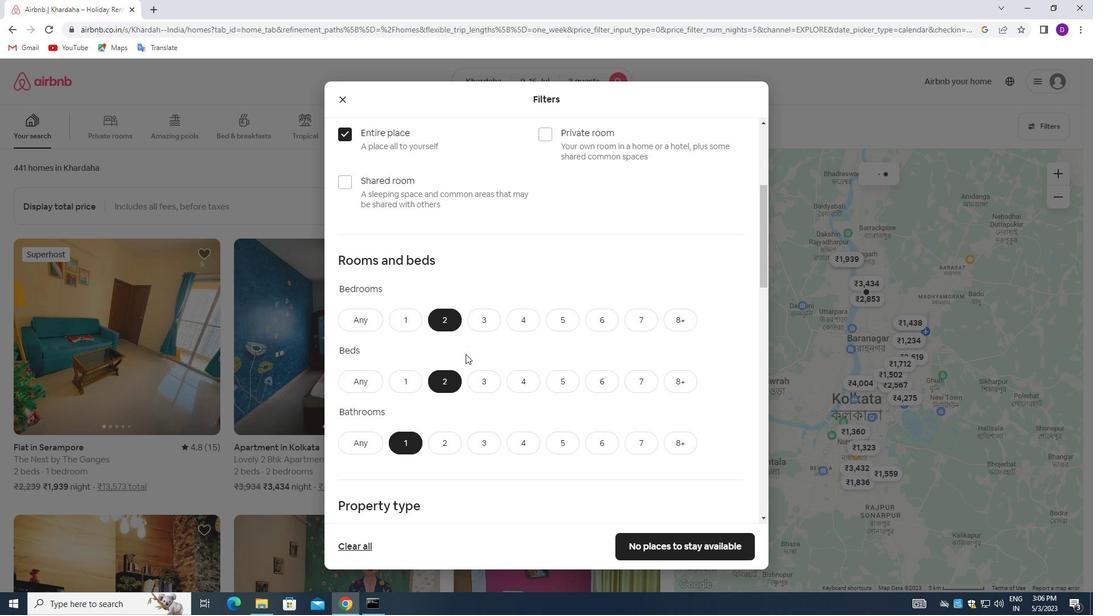 
Action: Mouse scrolled (468, 355) with delta (0, 0)
Screenshot: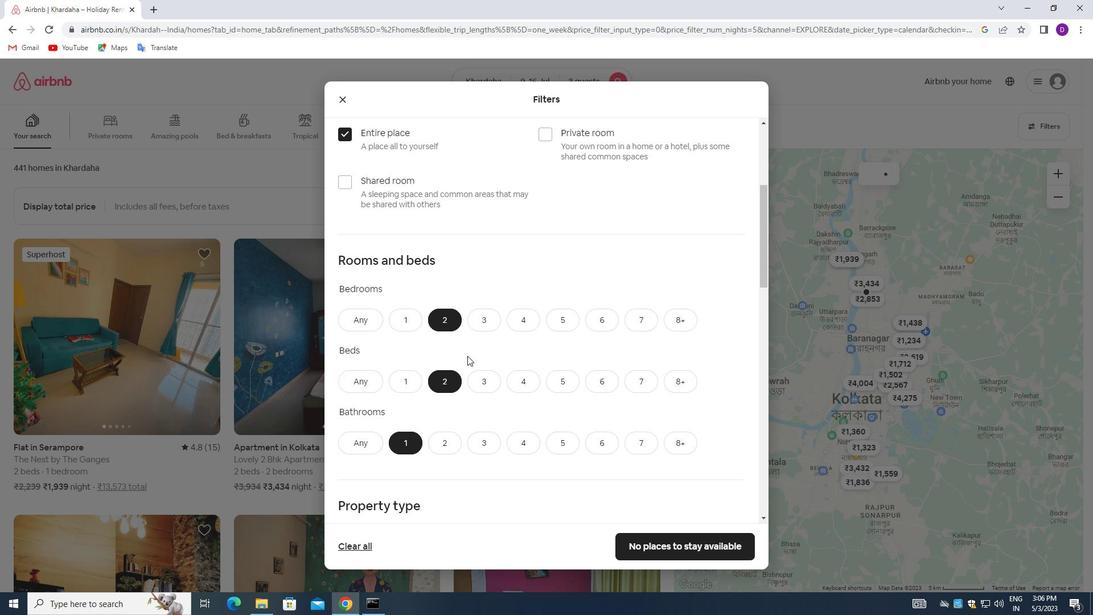 
Action: Mouse moved to (469, 358)
Screenshot: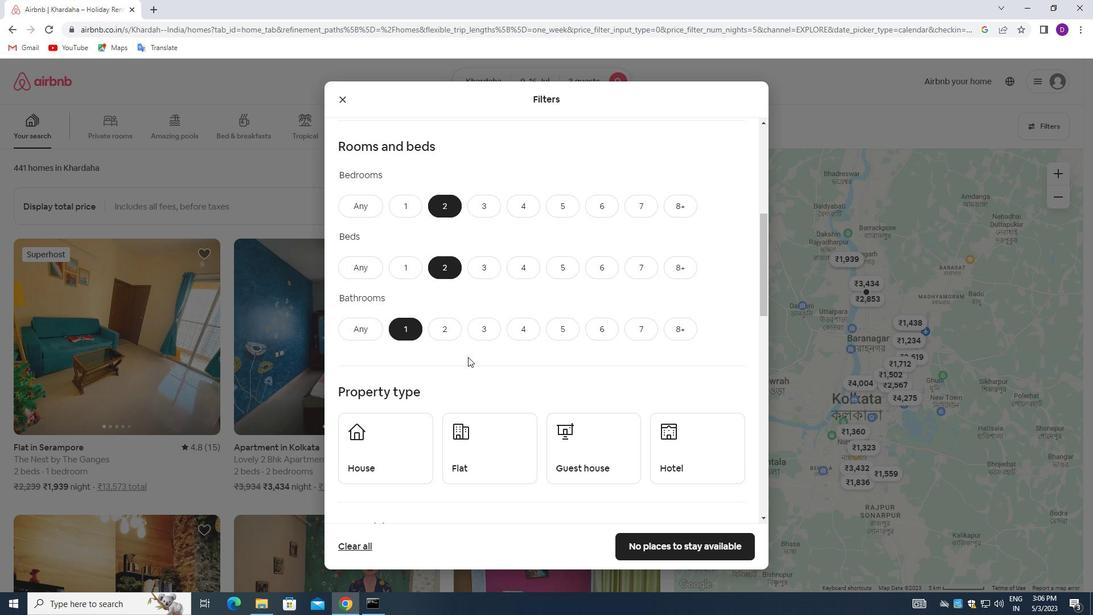 
Action: Mouse scrolled (469, 358) with delta (0, 0)
Screenshot: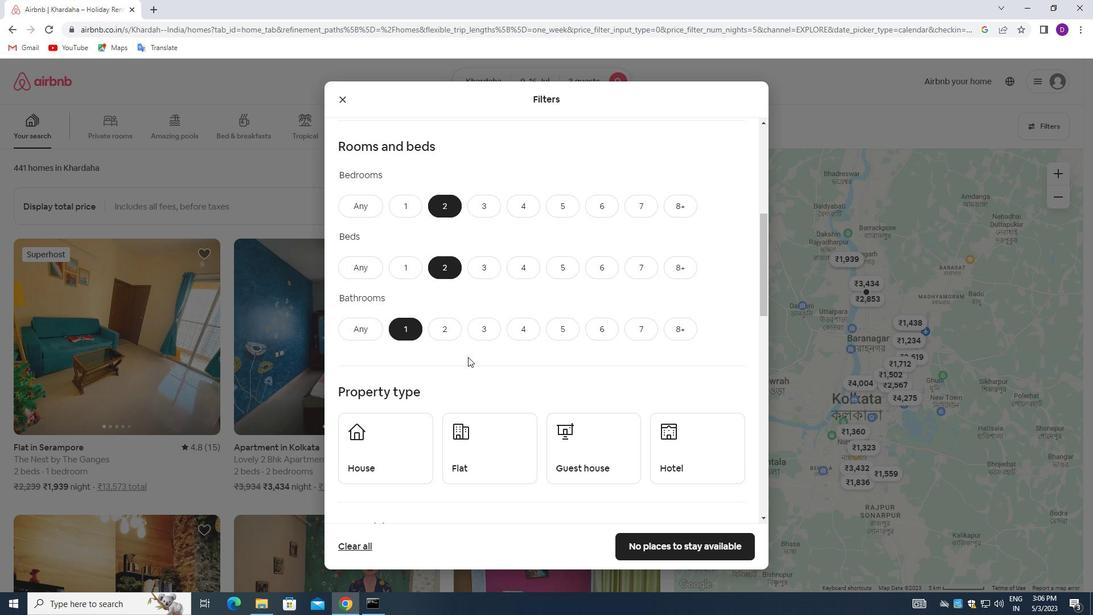 
Action: Mouse moved to (470, 359)
Screenshot: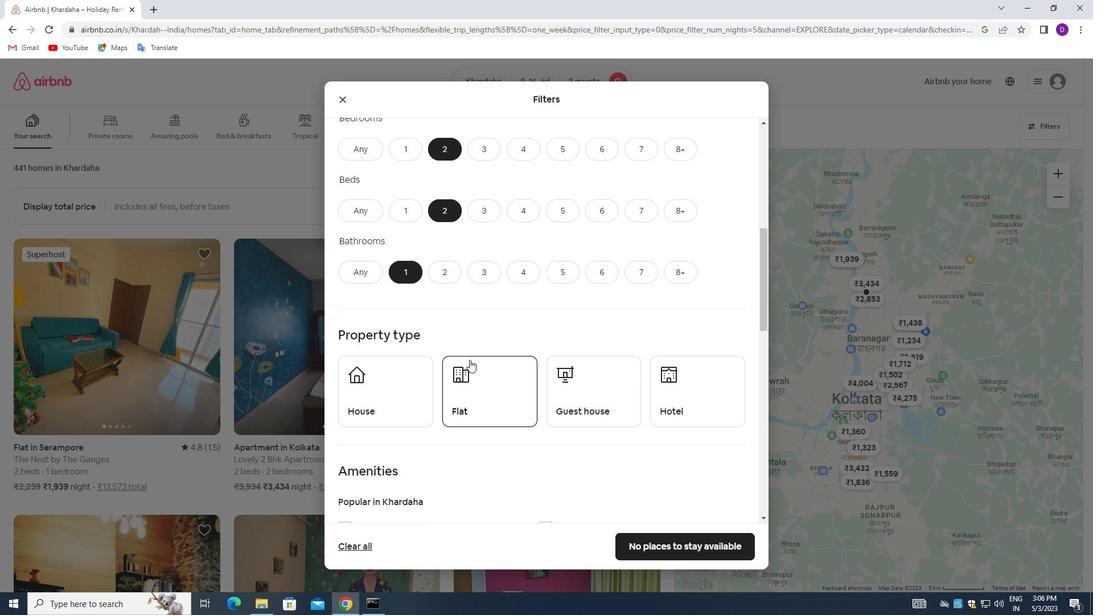 
Action: Mouse scrolled (470, 359) with delta (0, 0)
Screenshot: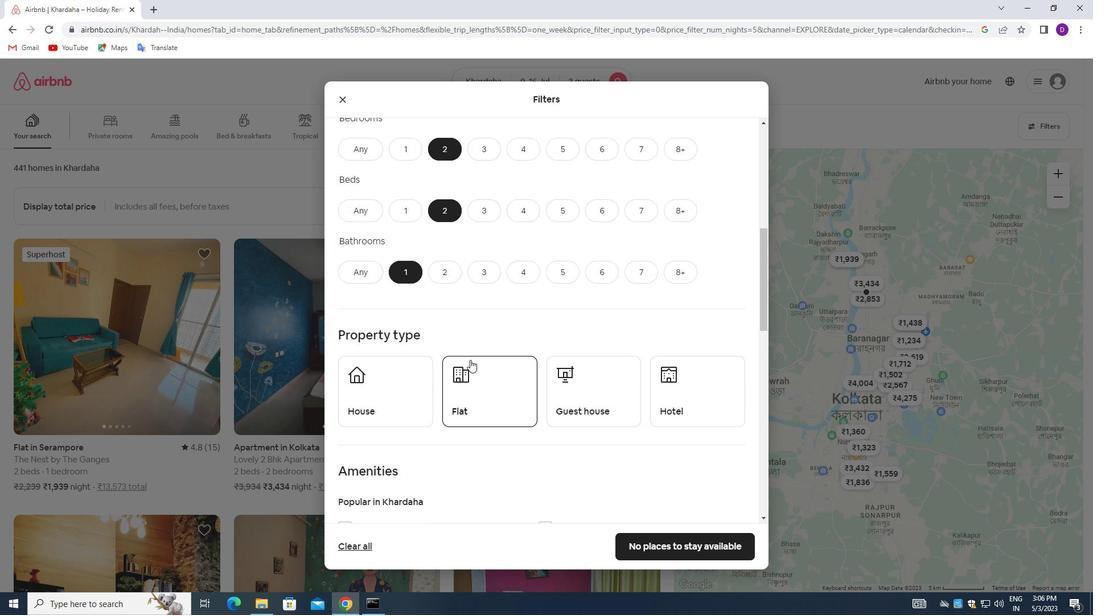 
Action: Mouse moved to (471, 360)
Screenshot: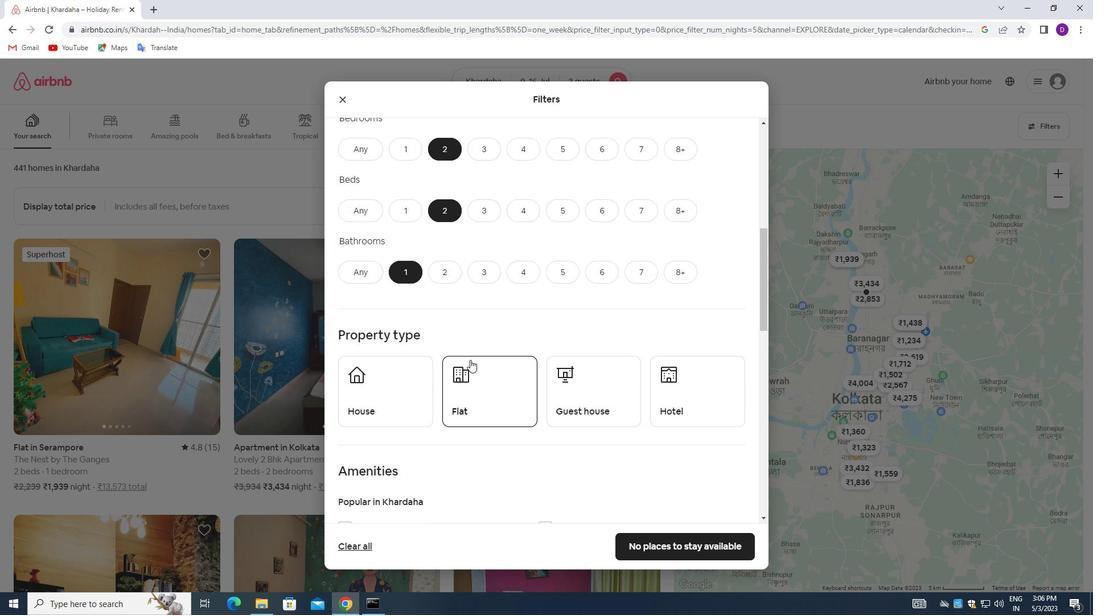 
Action: Mouse scrolled (471, 359) with delta (0, 0)
Screenshot: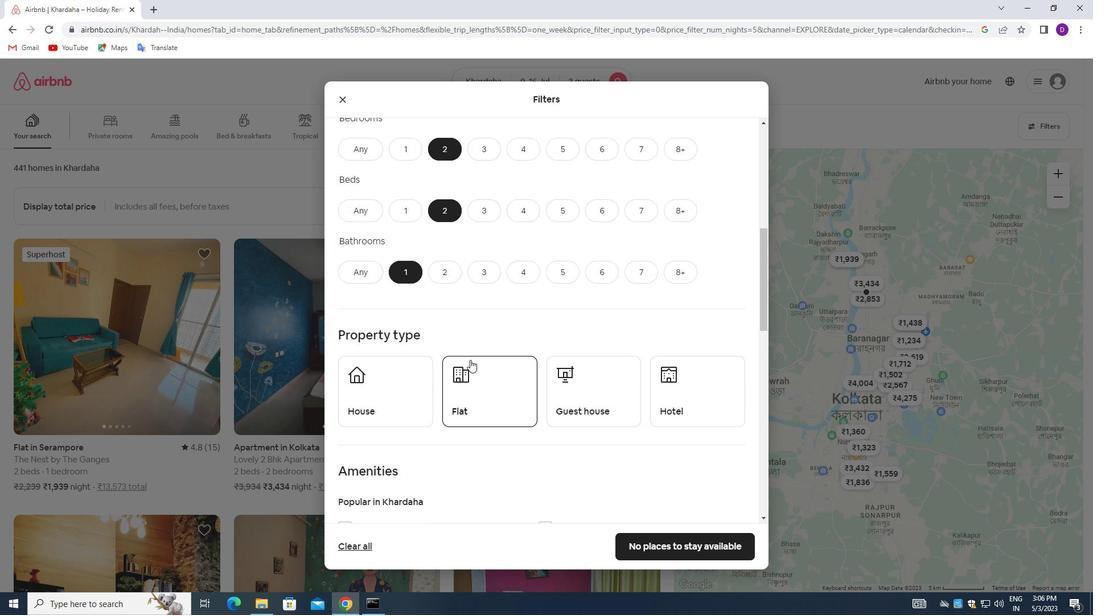
Action: Mouse scrolled (471, 359) with delta (0, 0)
Screenshot: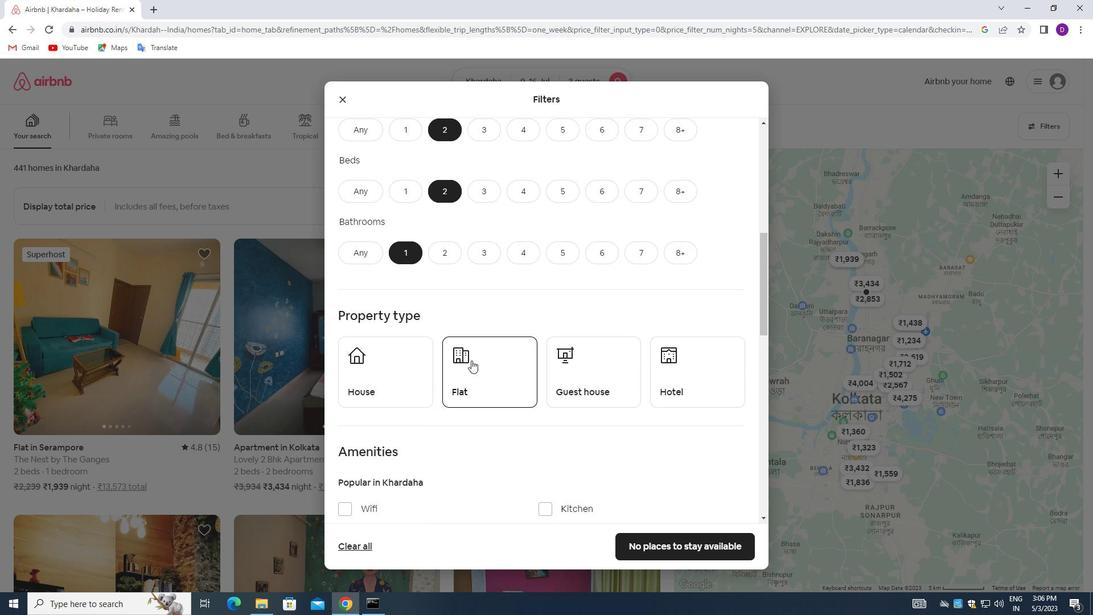 
Action: Mouse moved to (384, 235)
Screenshot: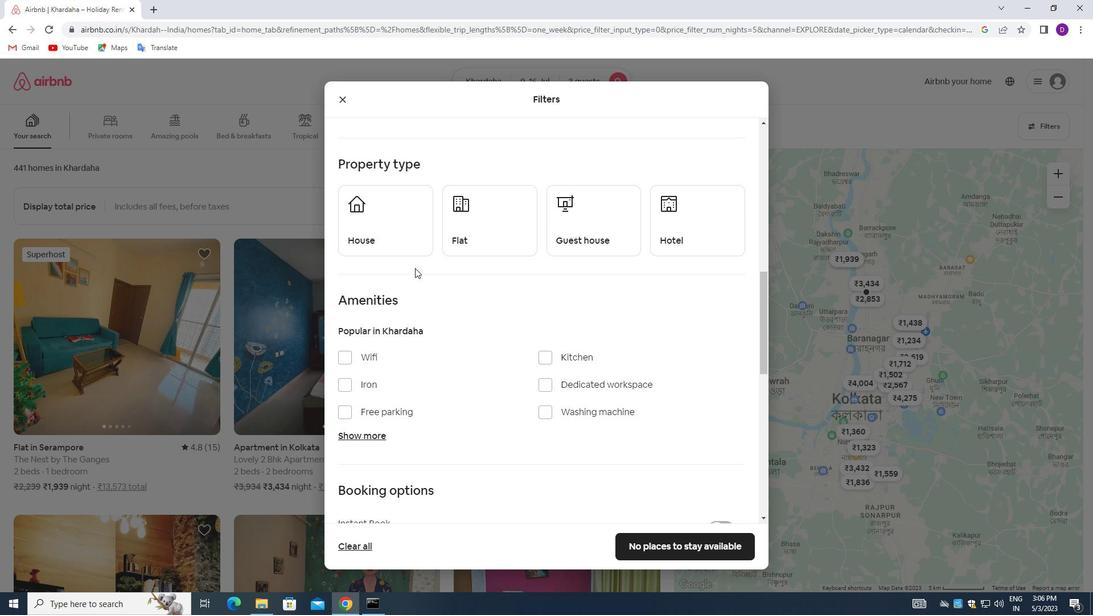 
Action: Mouse pressed left at (384, 235)
Screenshot: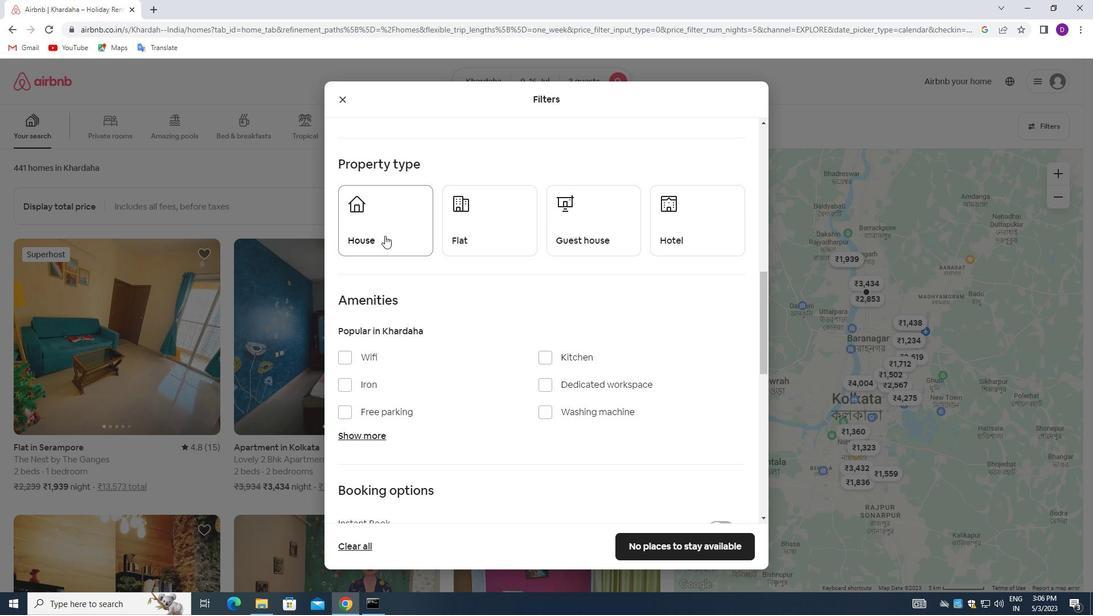 
Action: Mouse moved to (477, 232)
Screenshot: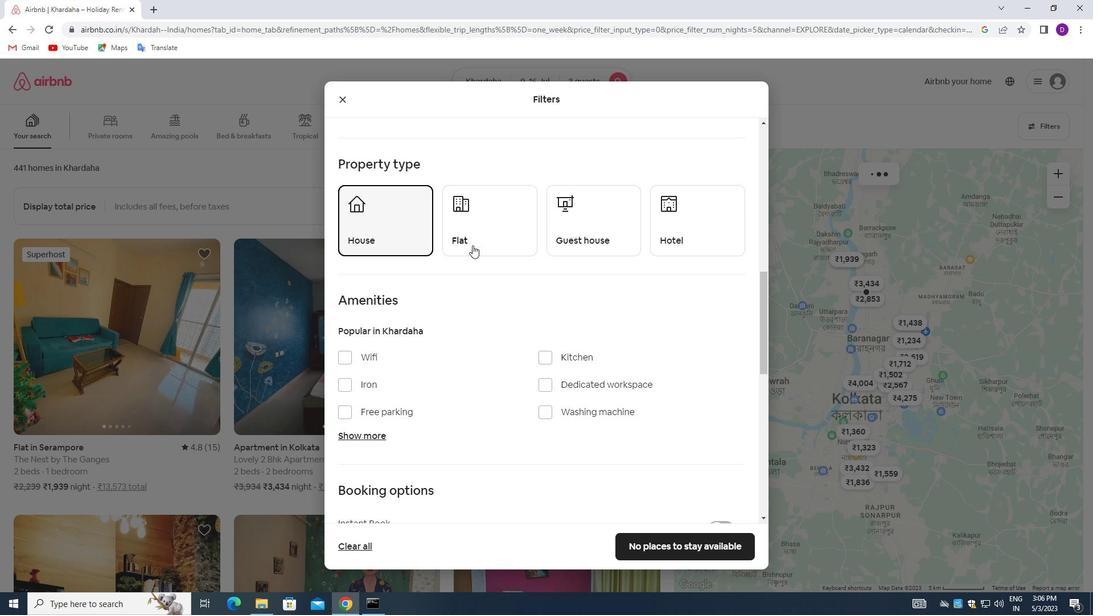 
Action: Mouse pressed left at (477, 232)
Screenshot: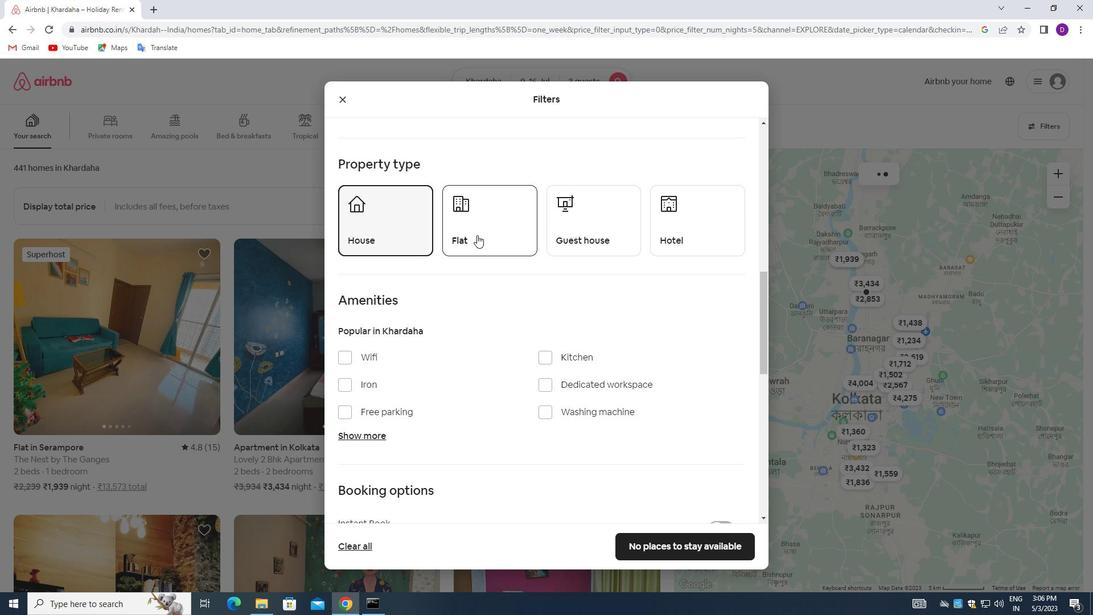 
Action: Mouse moved to (580, 226)
Screenshot: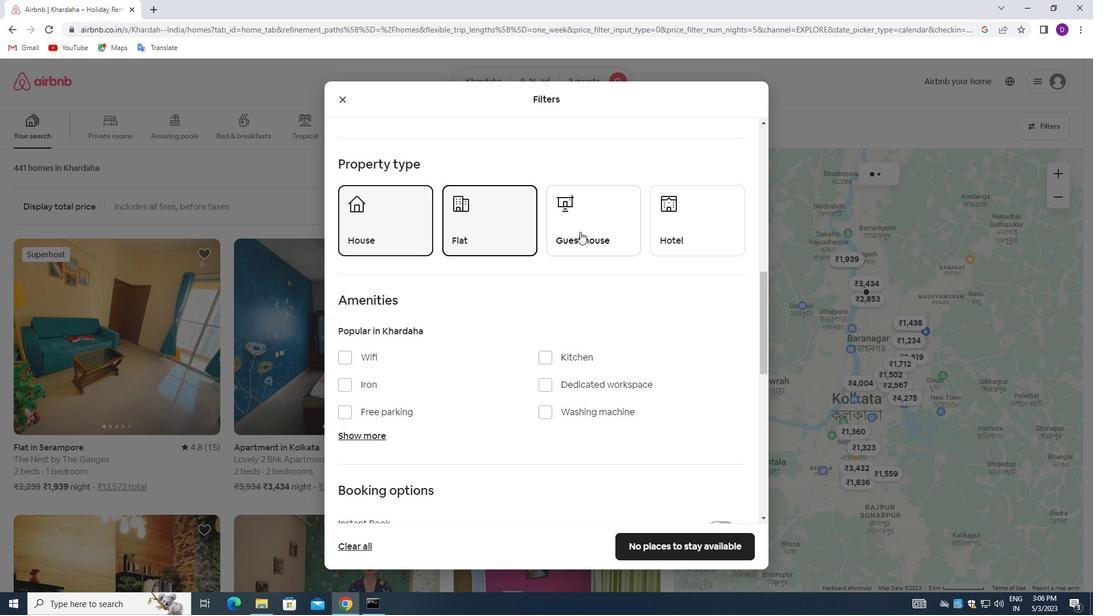 
Action: Mouse pressed left at (580, 226)
Screenshot: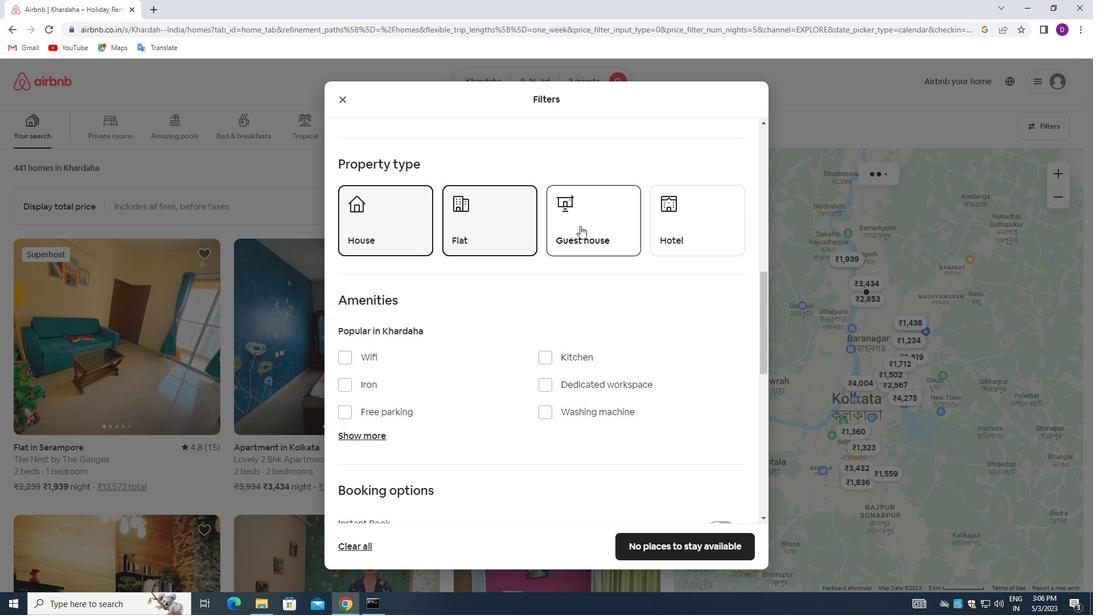 
Action: Mouse moved to (510, 366)
Screenshot: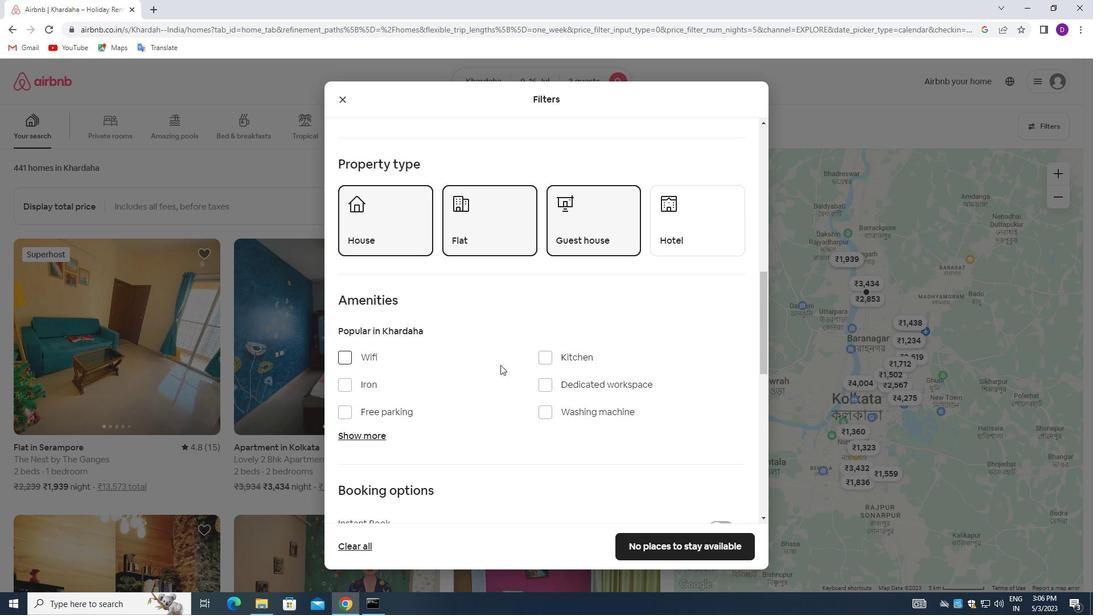 
Action: Mouse scrolled (510, 365) with delta (0, 0)
Screenshot: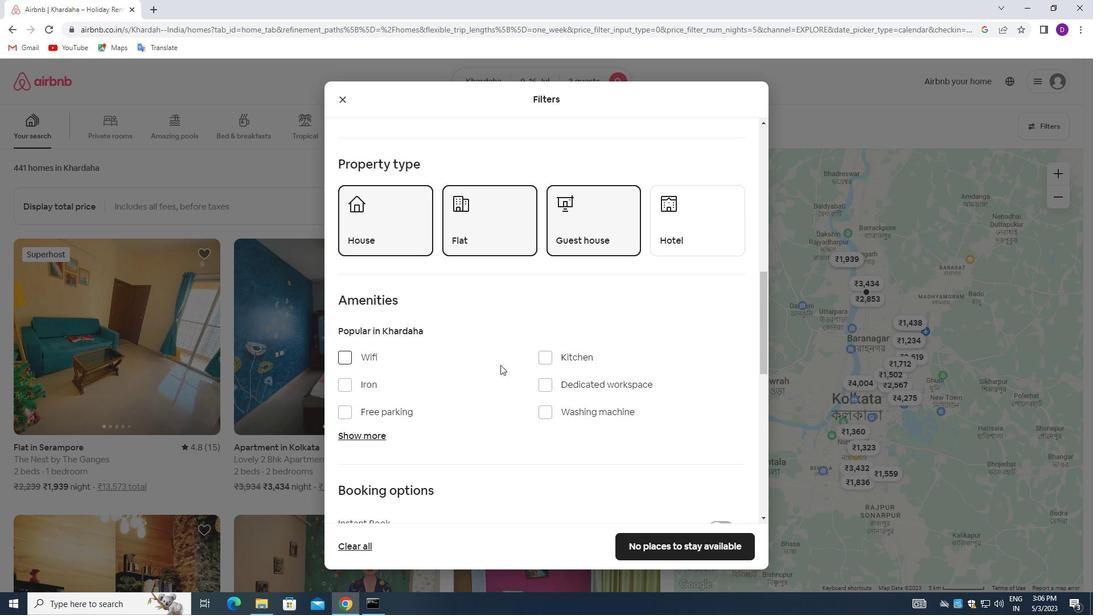 
Action: Mouse moved to (512, 367)
Screenshot: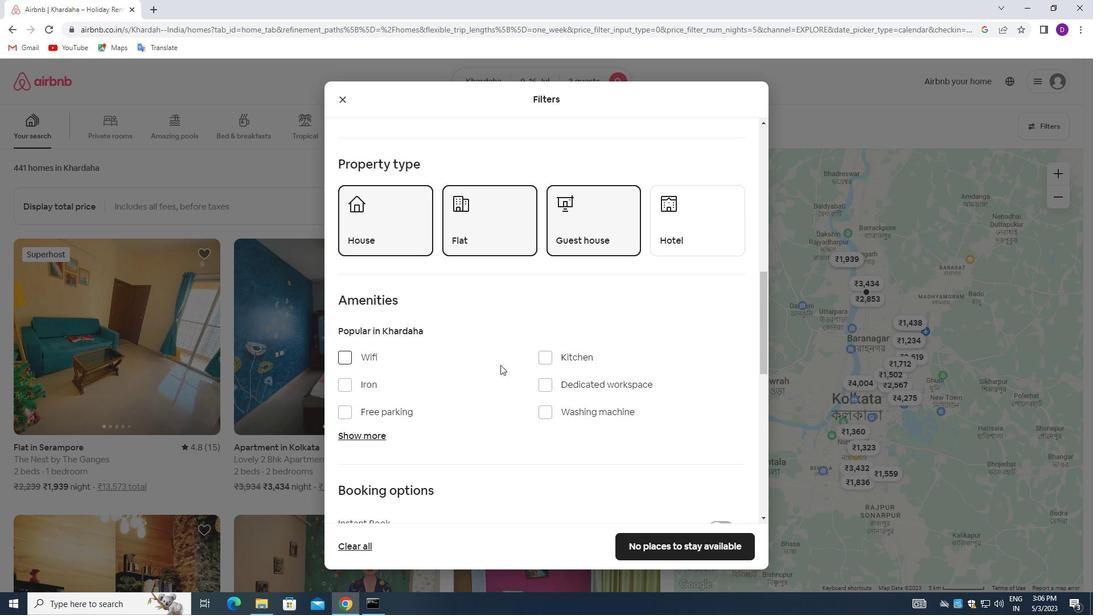 
Action: Mouse scrolled (512, 366) with delta (0, 0)
Screenshot: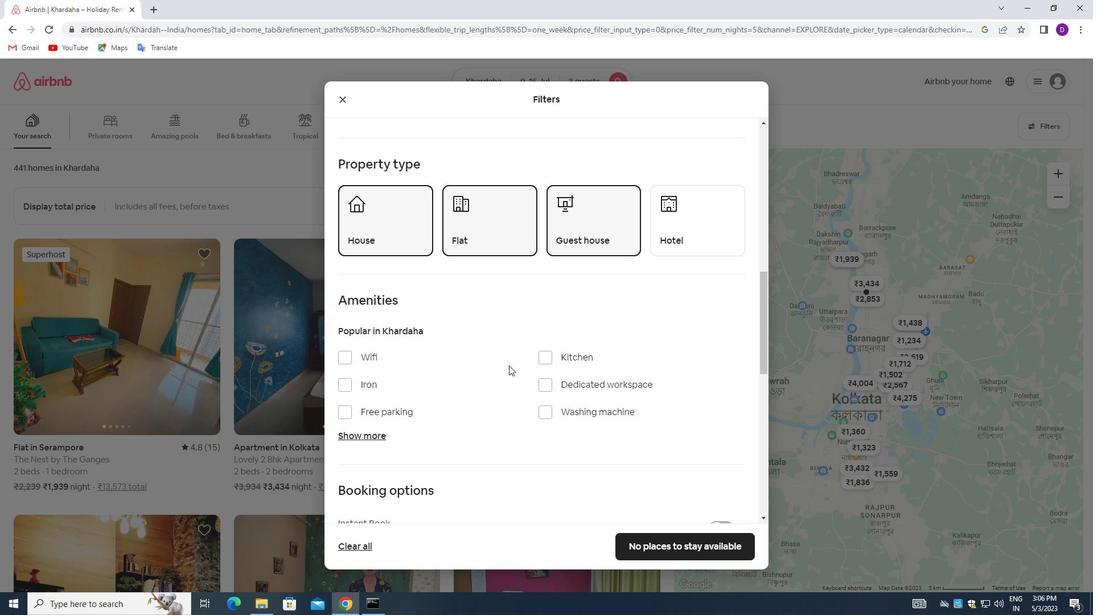 
Action: Mouse moved to (513, 368)
Screenshot: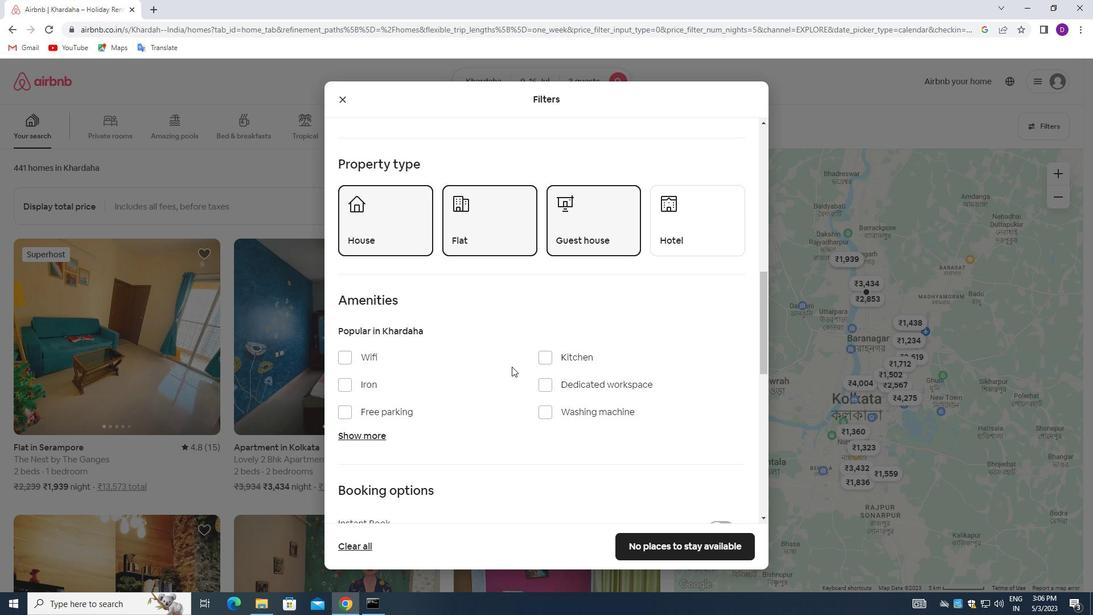 
Action: Mouse scrolled (513, 367) with delta (0, 0)
Screenshot: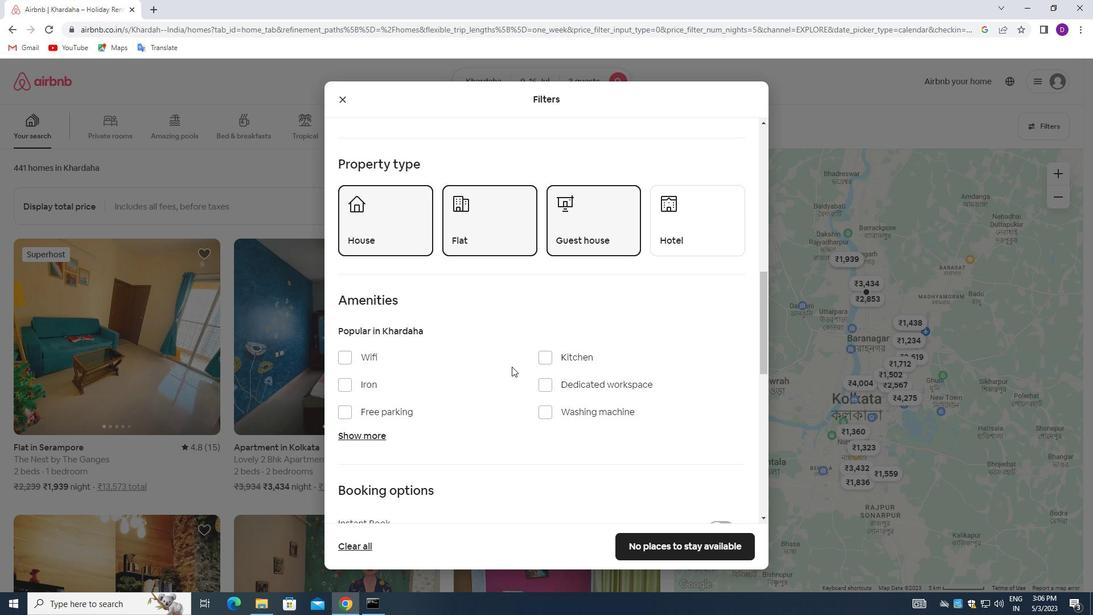
Action: Mouse moved to (516, 370)
Screenshot: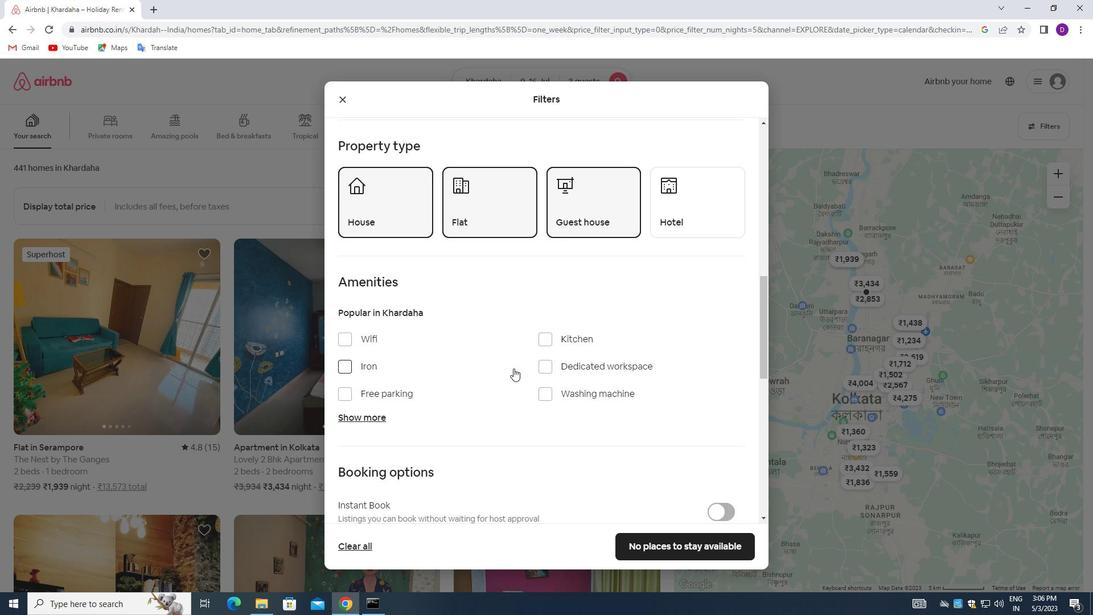 
Action: Mouse scrolled (516, 370) with delta (0, 0)
Screenshot: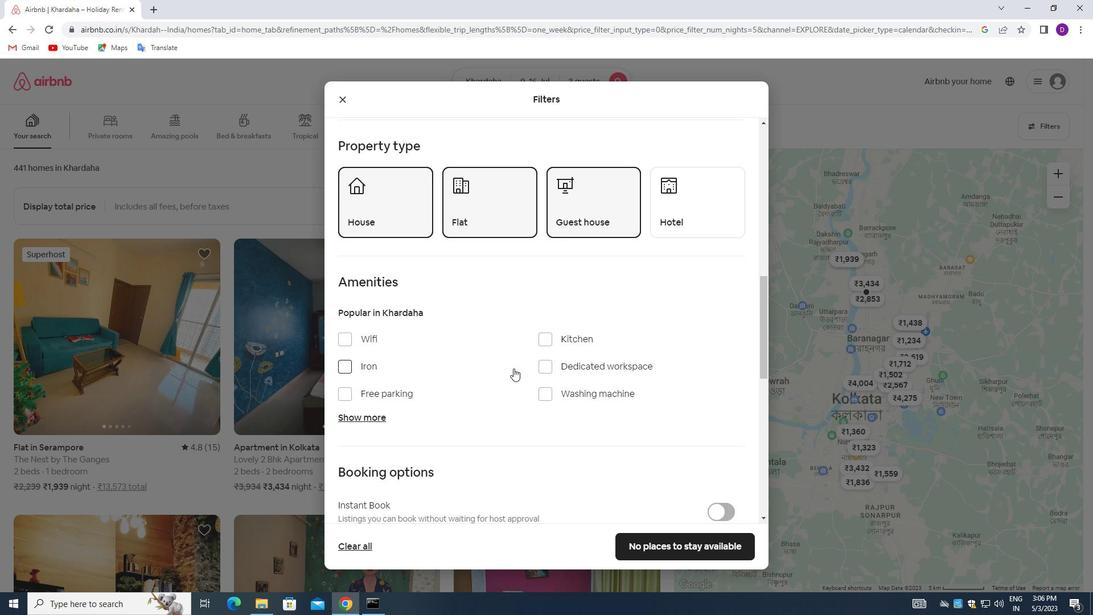 
Action: Mouse moved to (717, 342)
Screenshot: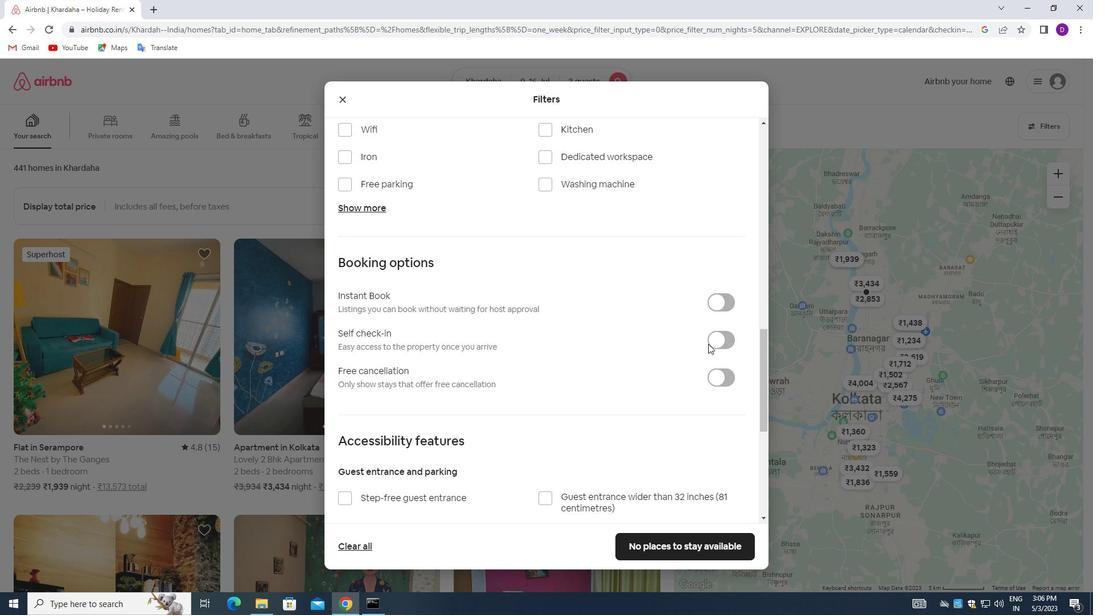 
Action: Mouse pressed left at (717, 342)
Screenshot: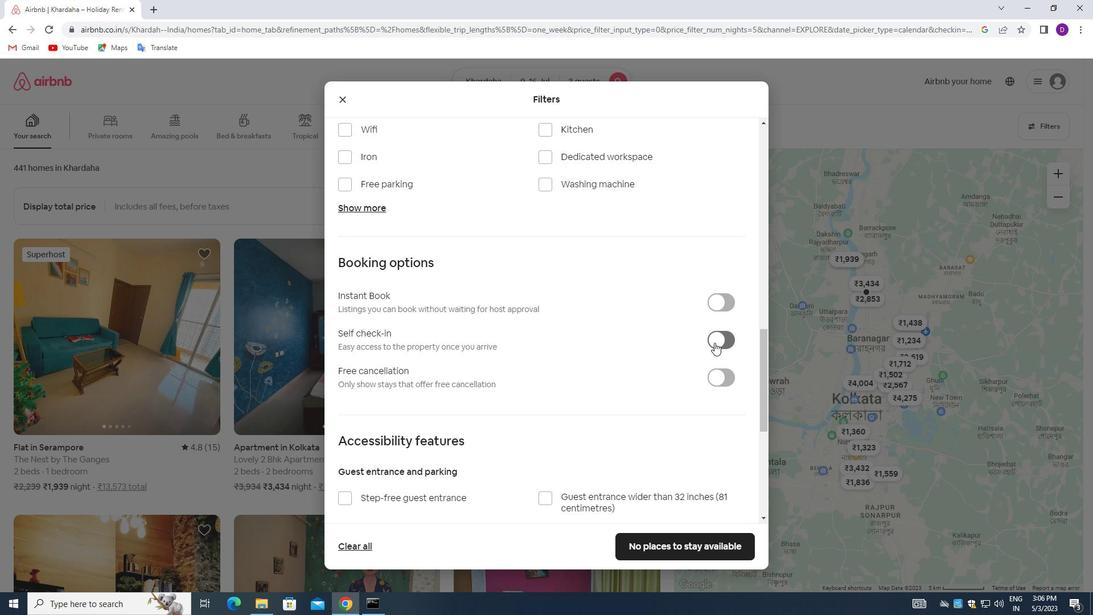 
Action: Mouse moved to (523, 397)
Screenshot: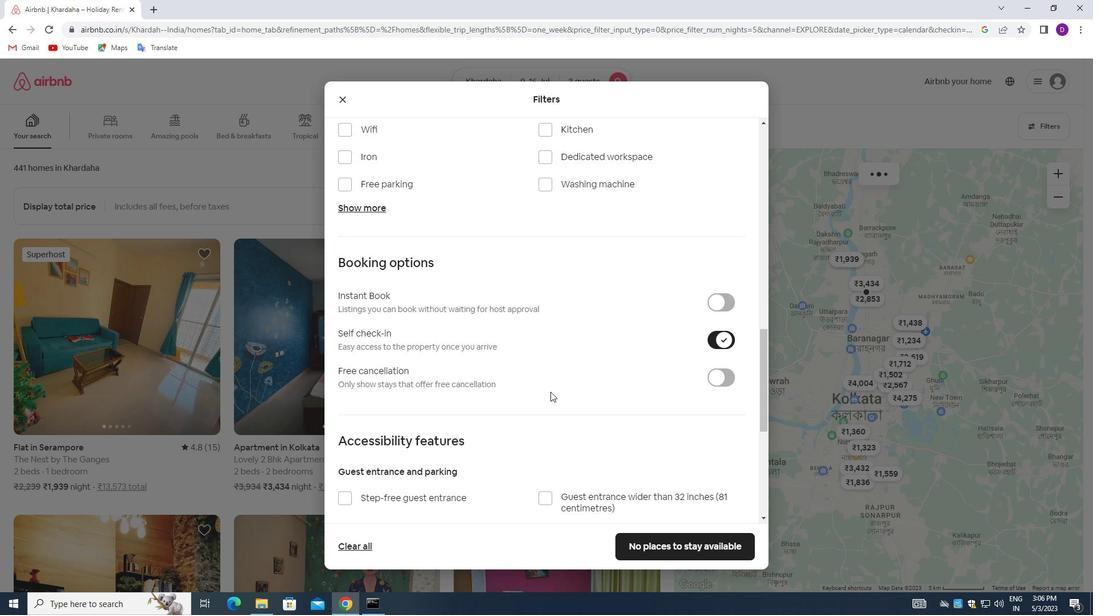 
Action: Mouse scrolled (523, 396) with delta (0, 0)
Screenshot: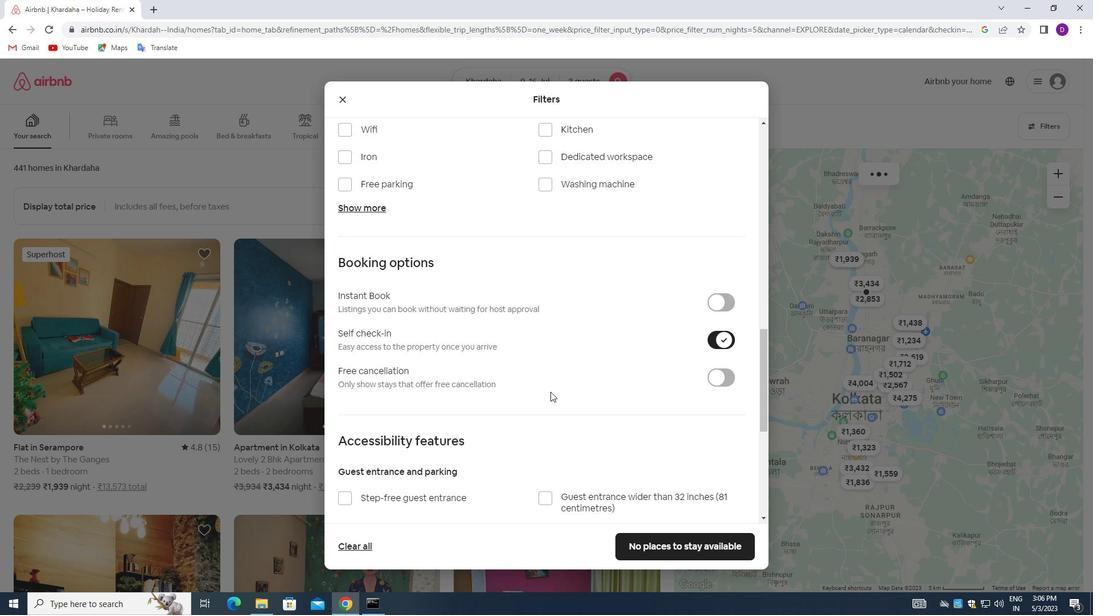 
Action: Mouse moved to (520, 398)
Screenshot: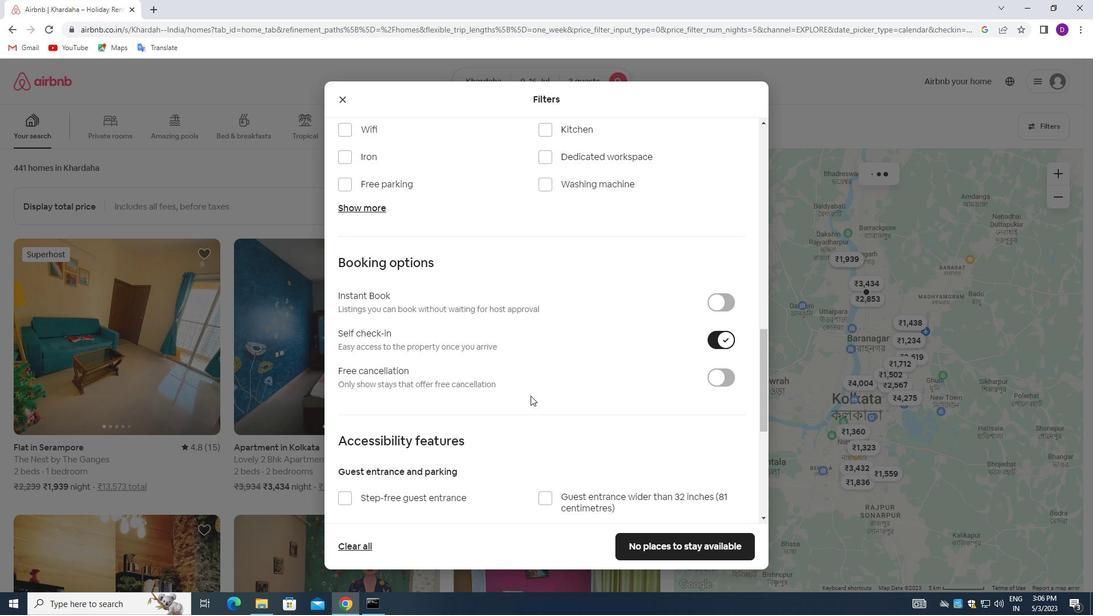 
Action: Mouse scrolled (520, 397) with delta (0, 0)
Screenshot: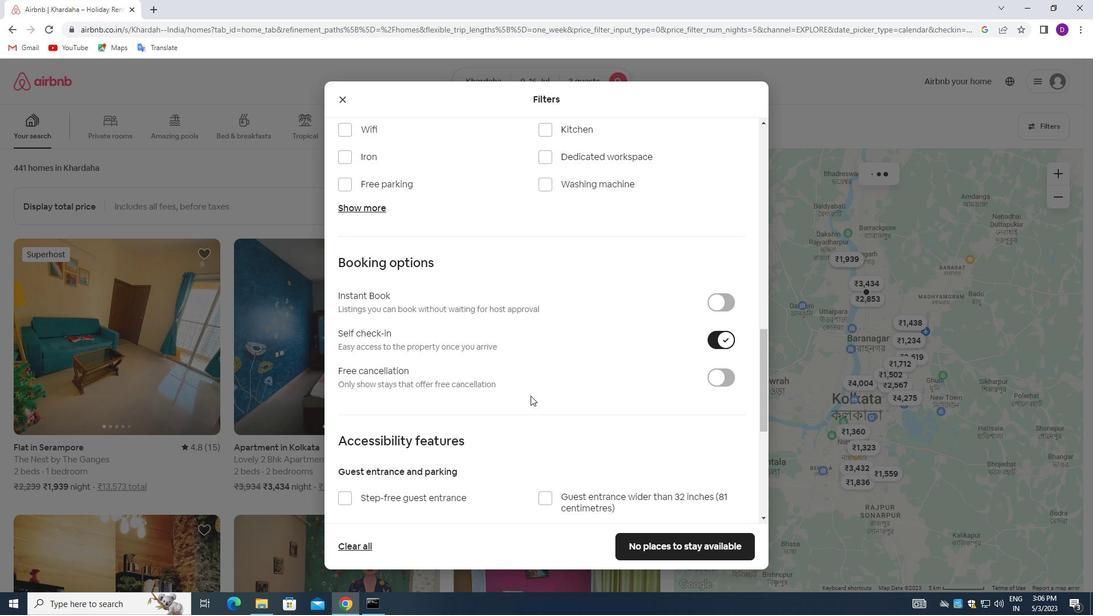 
Action: Mouse moved to (520, 398)
Screenshot: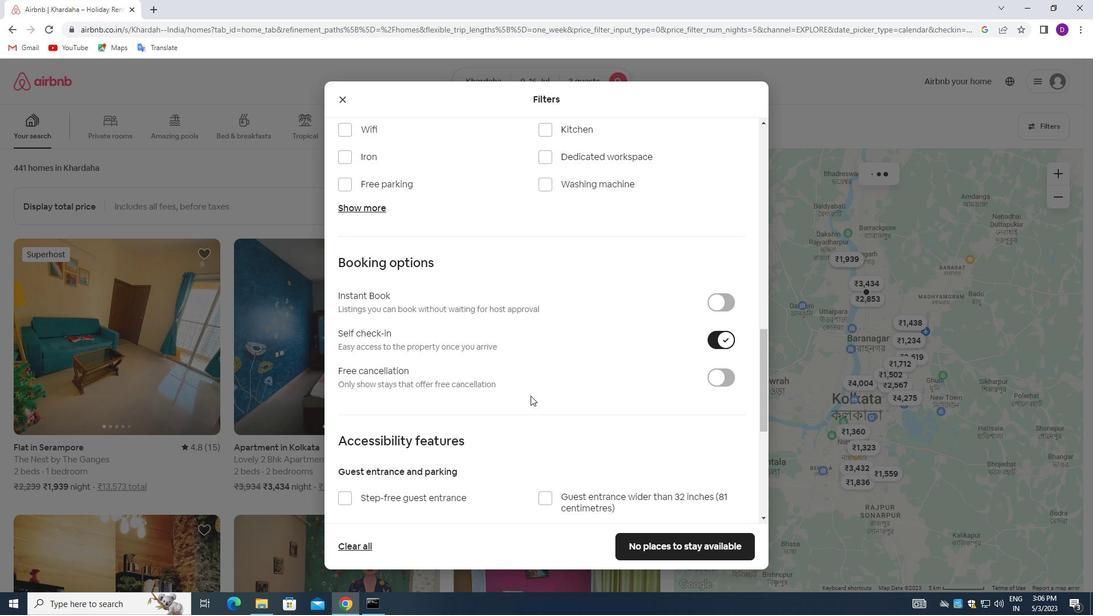 
Action: Mouse scrolled (520, 398) with delta (0, 0)
Screenshot: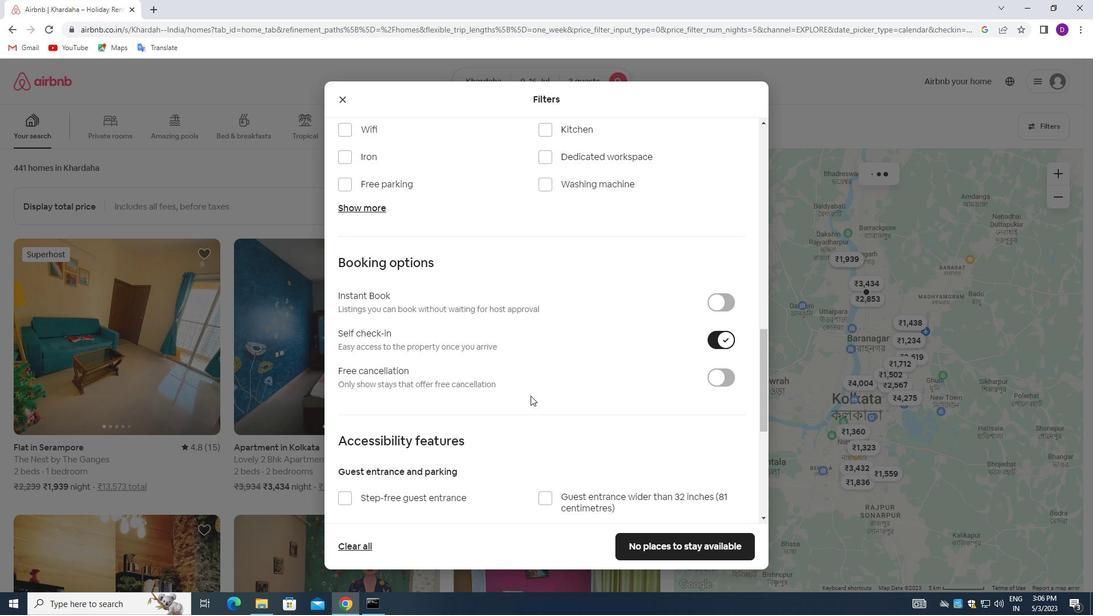 
Action: Mouse scrolled (520, 398) with delta (0, 0)
Screenshot: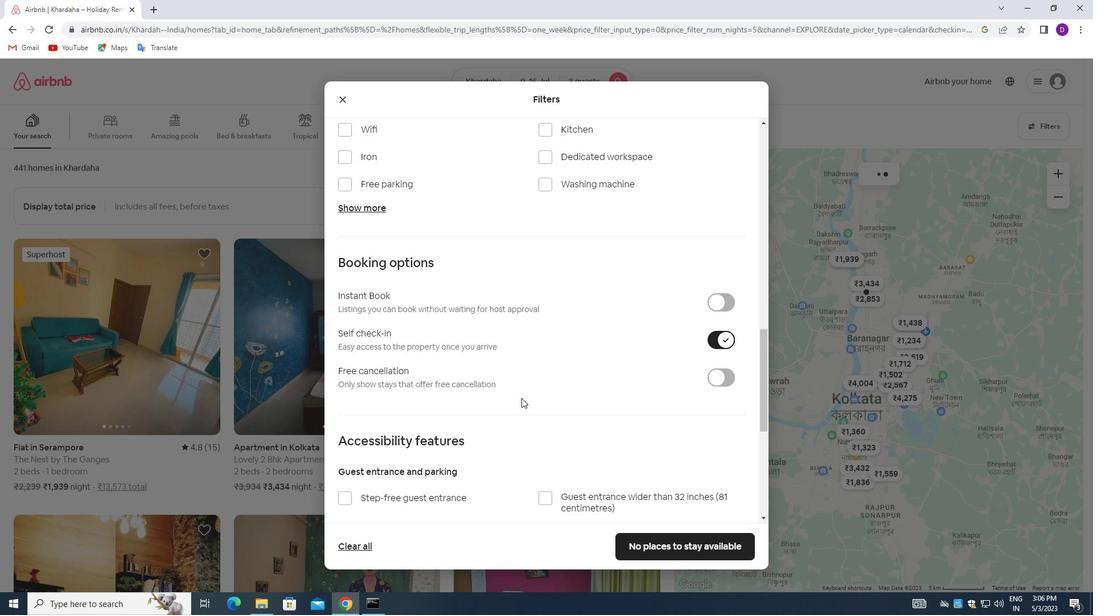 
Action: Mouse moved to (519, 399)
Screenshot: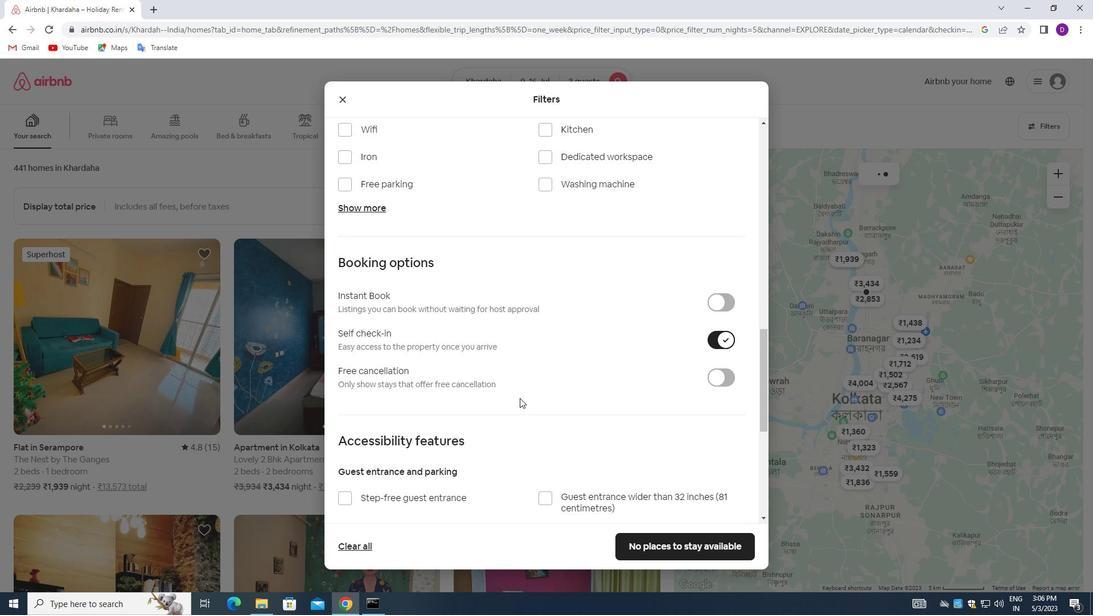 
Action: Mouse scrolled (519, 398) with delta (0, 0)
Screenshot: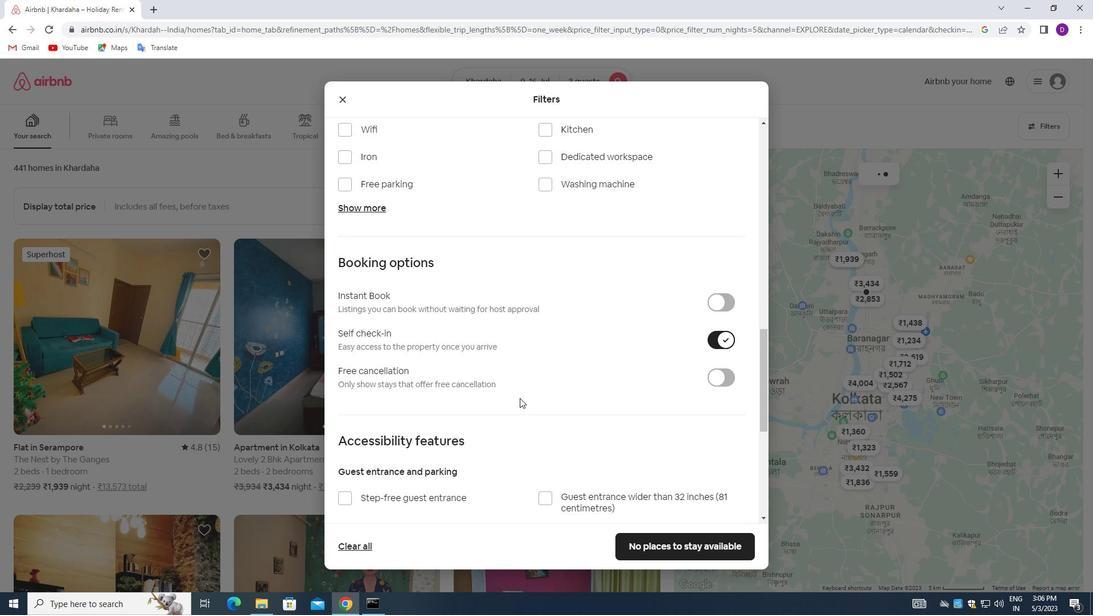 
Action: Mouse moved to (514, 400)
Screenshot: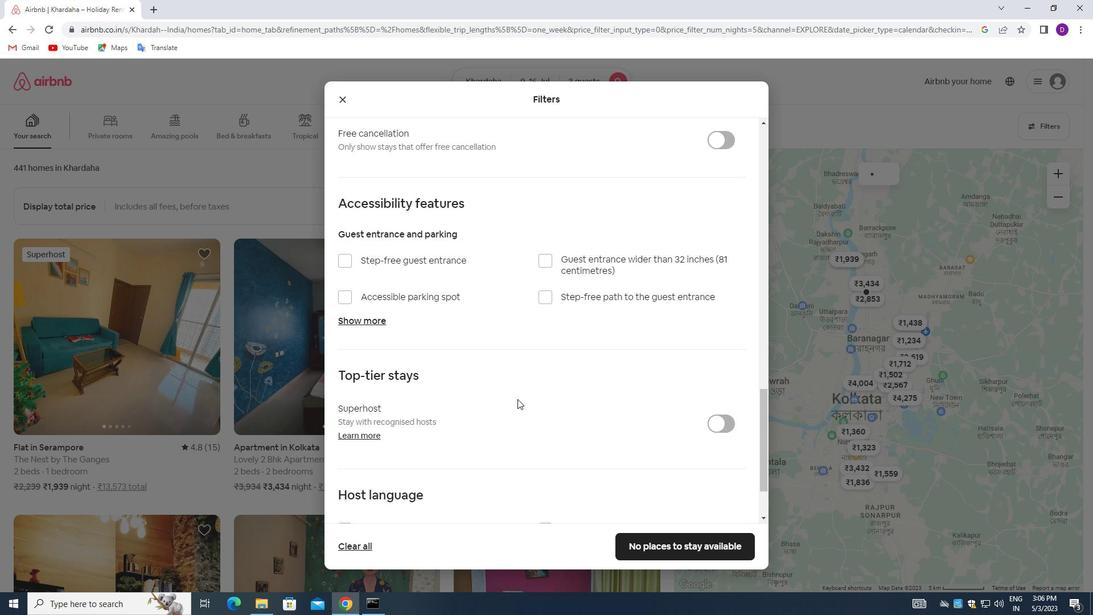 
Action: Mouse scrolled (514, 399) with delta (0, 0)
Screenshot: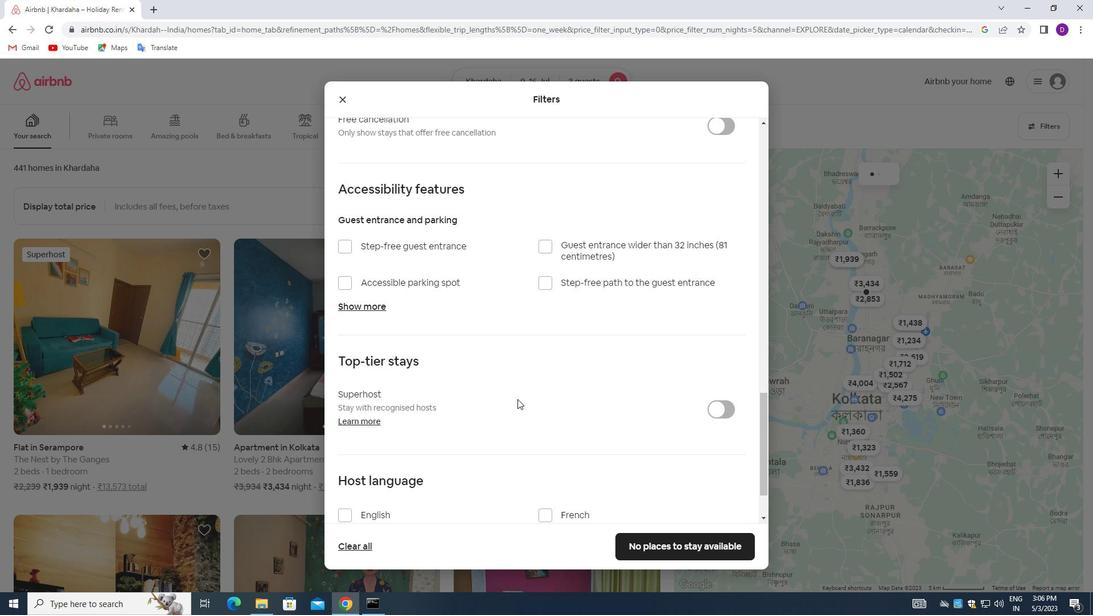 
Action: Mouse moved to (512, 402)
Screenshot: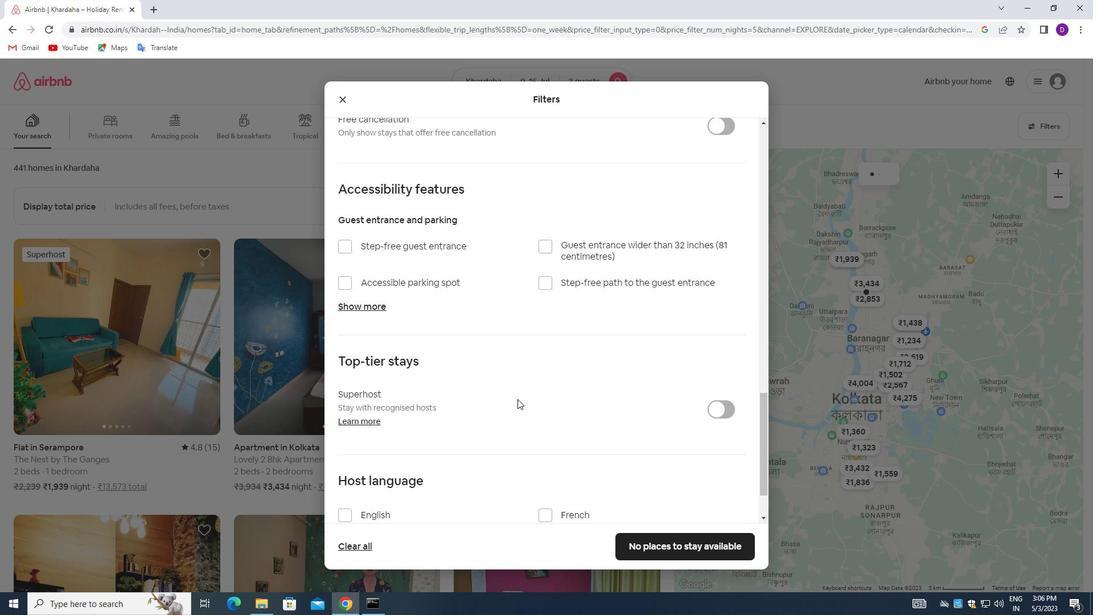 
Action: Mouse scrolled (512, 401) with delta (0, 0)
Screenshot: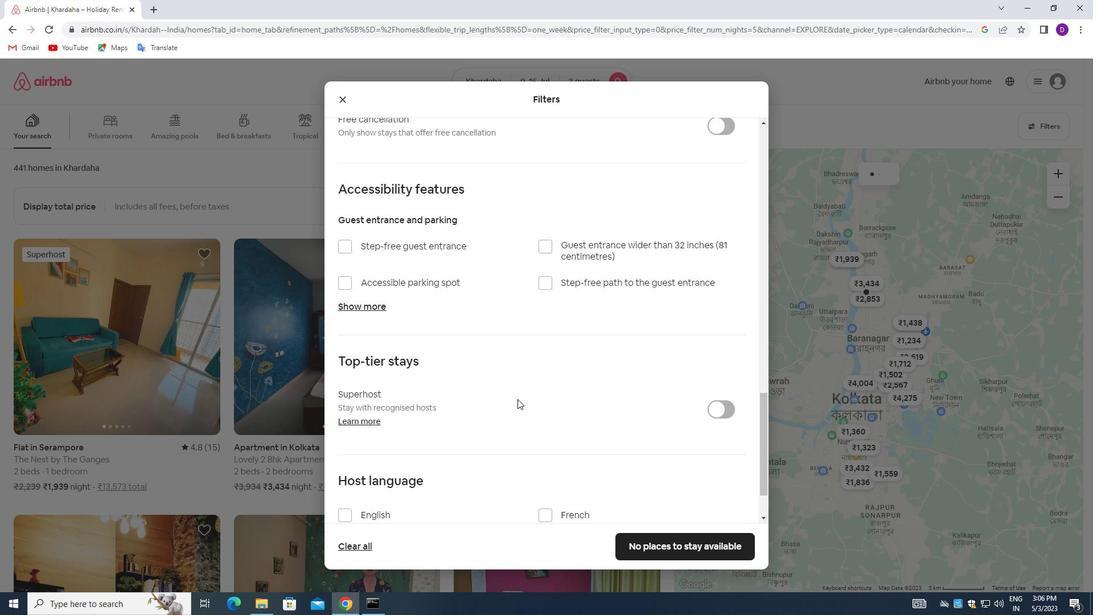 
Action: Mouse moved to (509, 403)
Screenshot: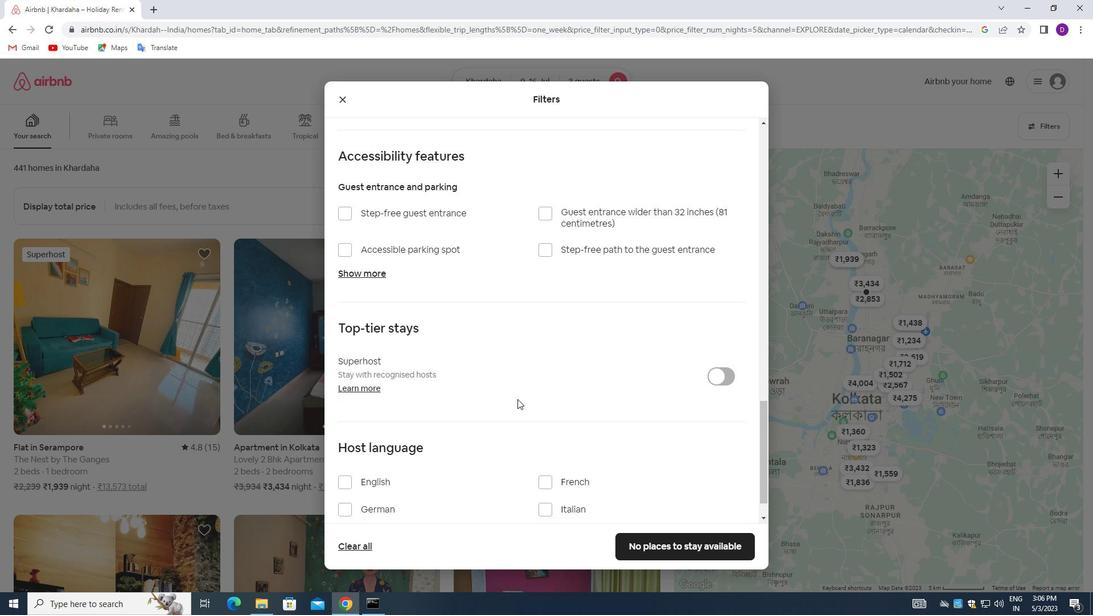 
Action: Mouse scrolled (509, 403) with delta (0, 0)
Screenshot: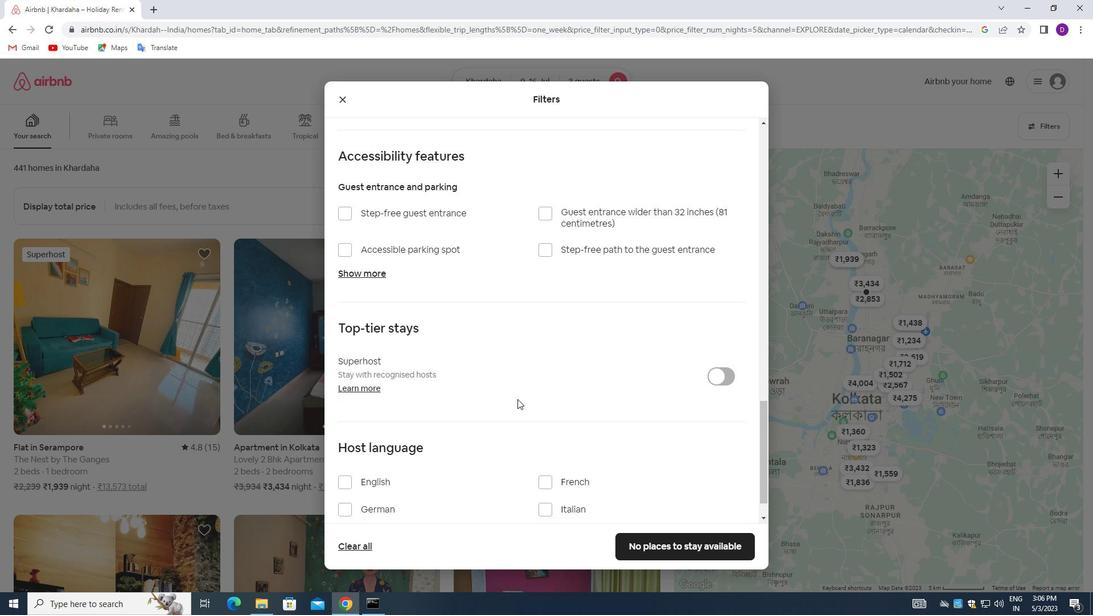 
Action: Mouse moved to (504, 406)
Screenshot: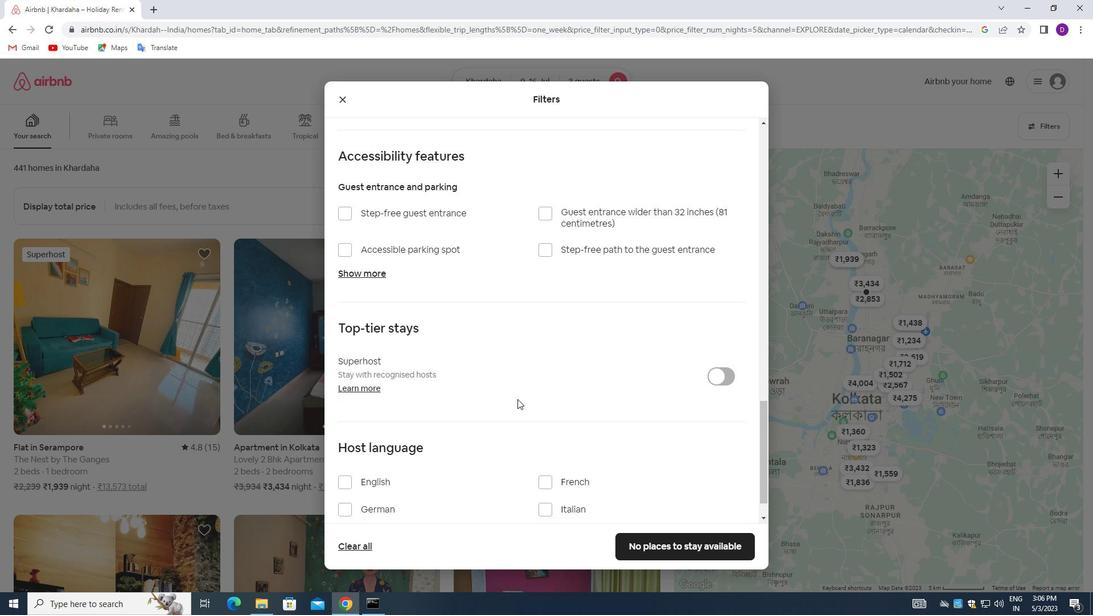 
Action: Mouse scrolled (504, 406) with delta (0, 0)
Screenshot: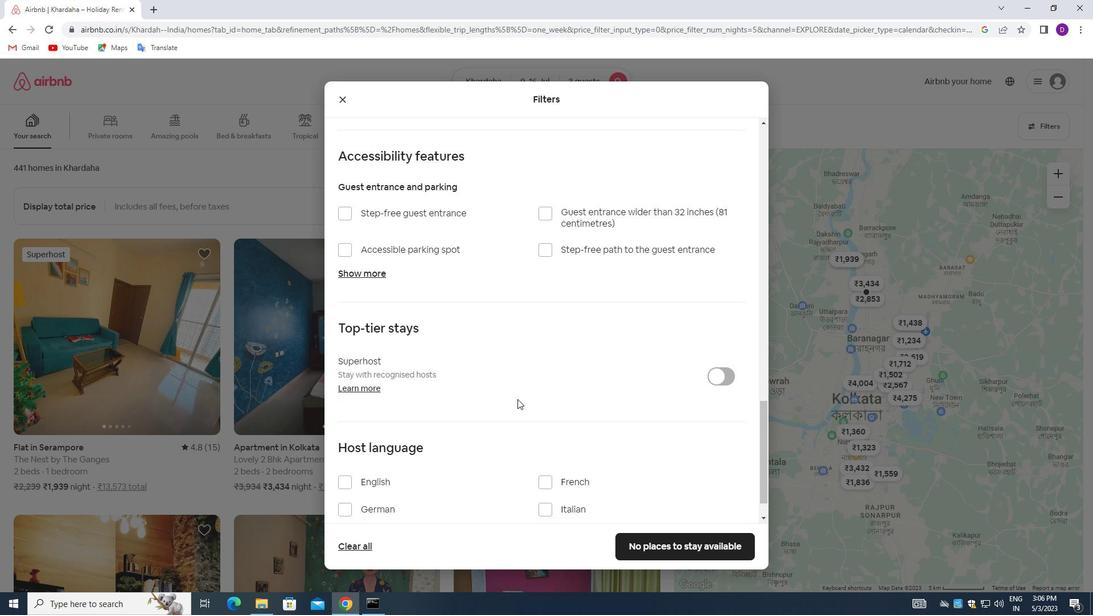 
Action: Mouse moved to (496, 410)
Screenshot: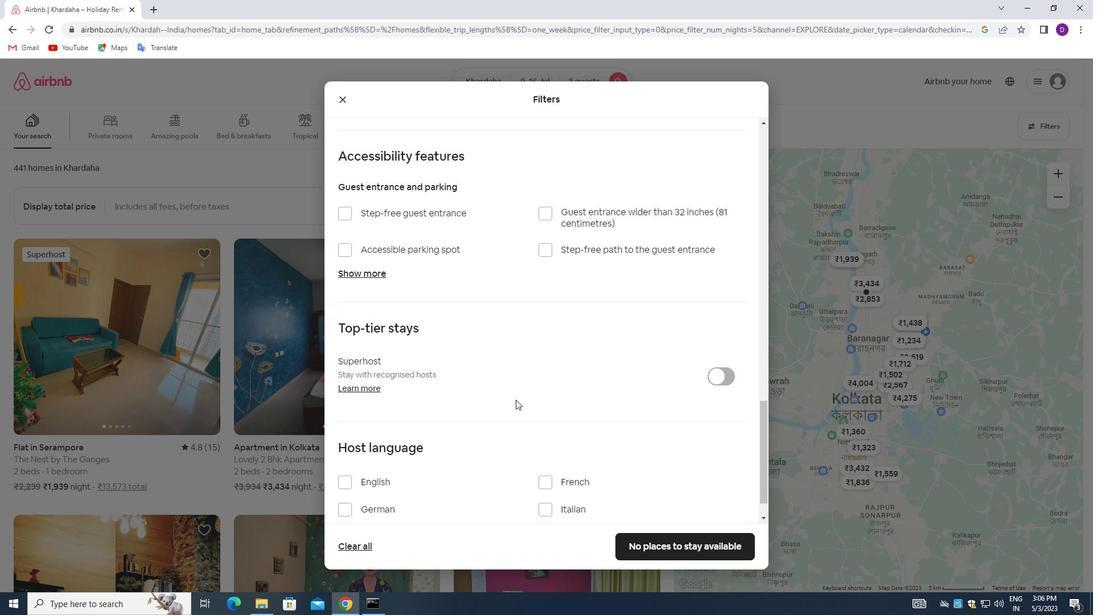 
Action: Mouse scrolled (496, 409) with delta (0, 0)
Screenshot: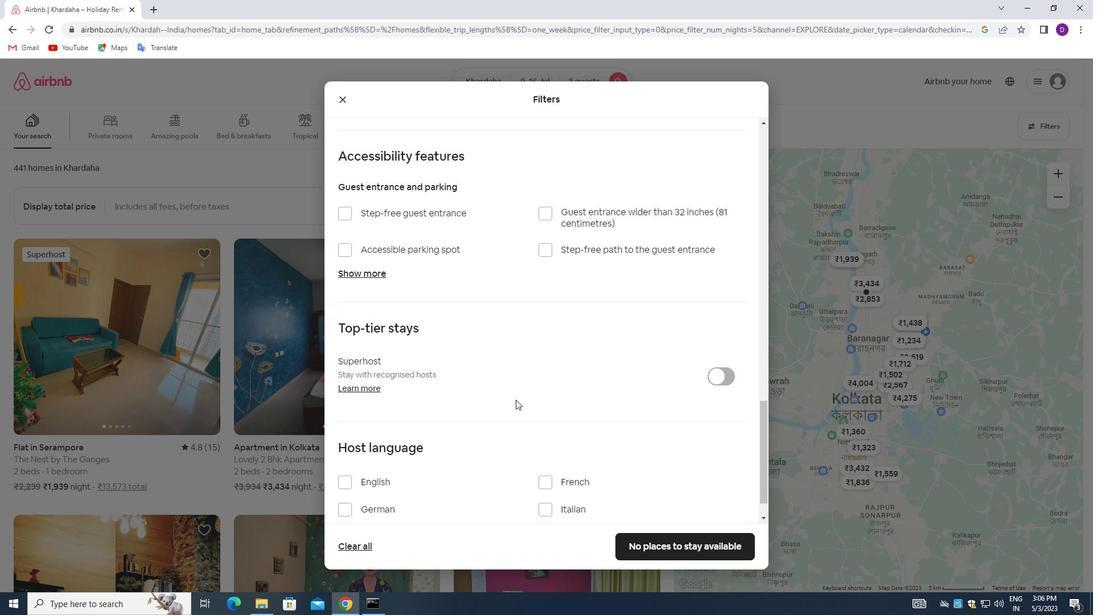 
Action: Mouse moved to (350, 444)
Screenshot: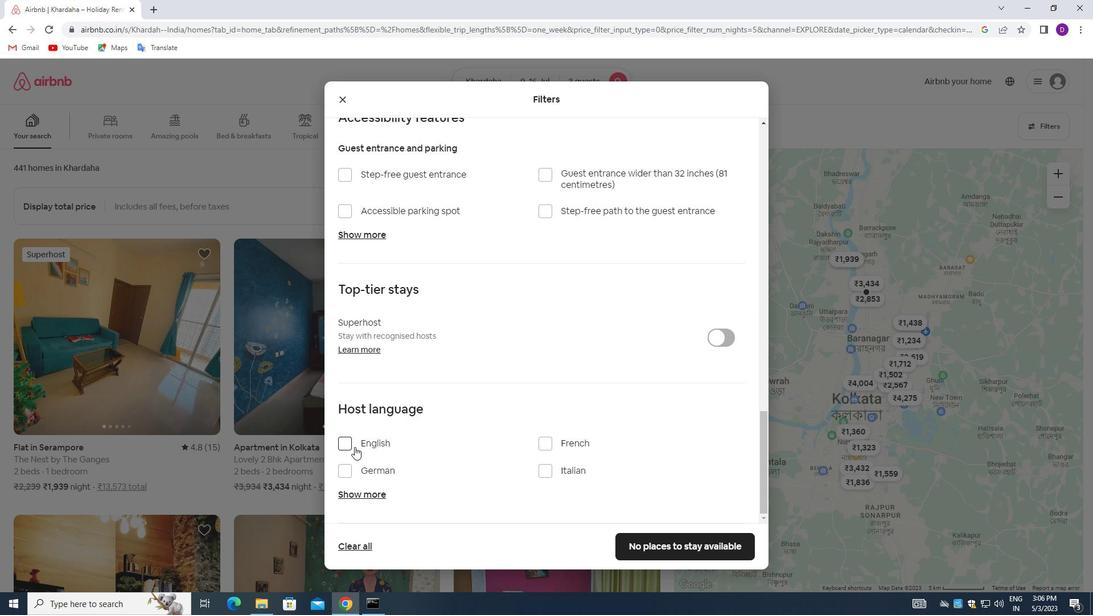 
Action: Mouse pressed left at (350, 444)
Screenshot: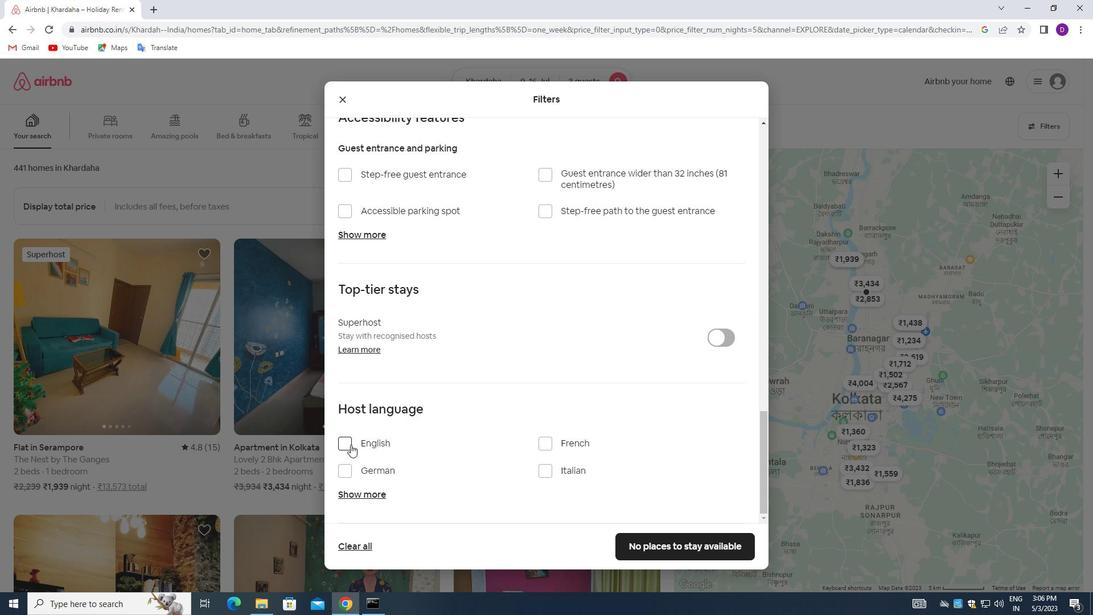
Action: Mouse moved to (653, 541)
Screenshot: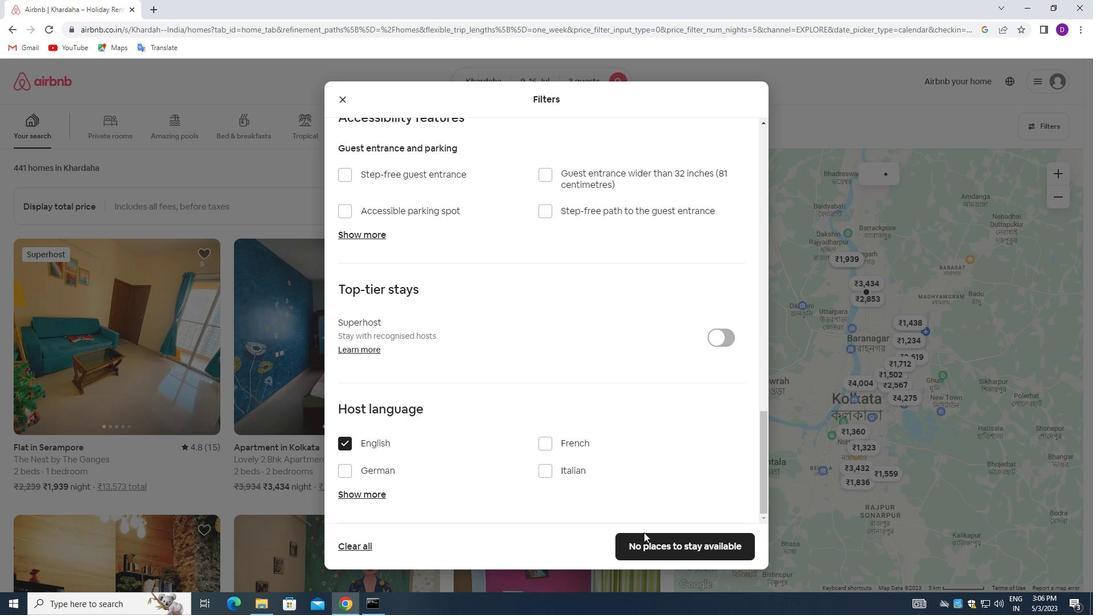 
Action: Mouse pressed left at (653, 541)
Screenshot: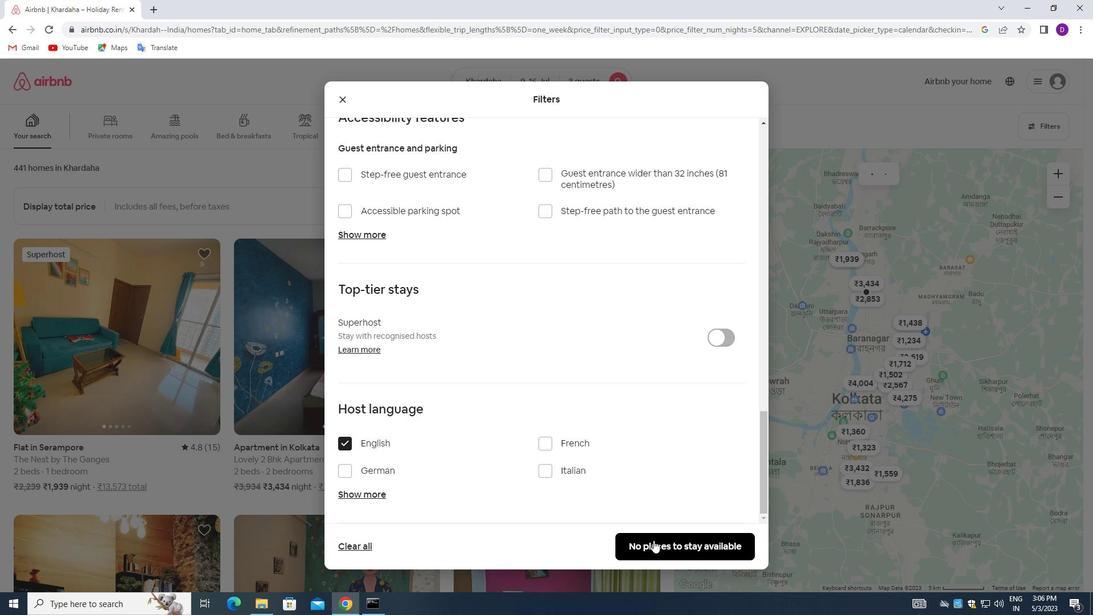 
Action: Mouse moved to (616, 369)
Screenshot: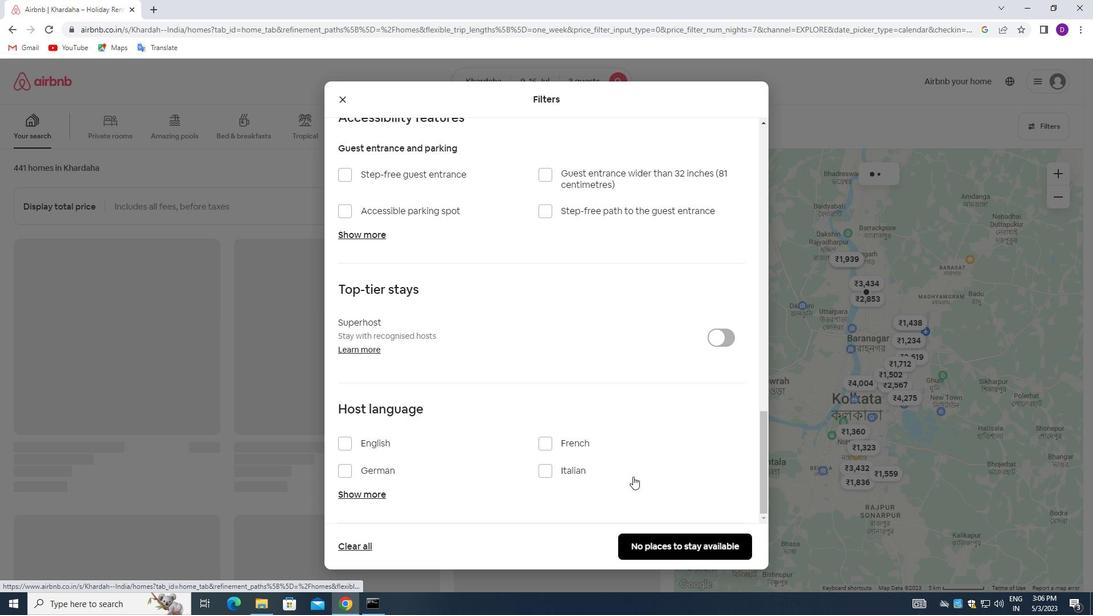 
